 Task: Log work in the project AgileBridge for the issue 'Create a new online platform for online entrepreneurship courses with advanced business planning and financial modeling features' spent time as '5w 3d 23h 42m' and remaining time as '5w 5d 18h 5m' and add a flag. Now add the issue to the epic 'Data Analytics Process Improvement'. Log work in the project AgileBridge for the issue 'Implement a new cloud-based customer relationship management system for a company with advanced lead generation and sales tracking features' spent time as '1w 3d 17h 14m' and remaining time as '1w 4d 6h 56m' and clone the issue. Now add the issue to the epic 'Data Warehousing Process Improvement'
Action: Mouse moved to (922, 240)
Screenshot: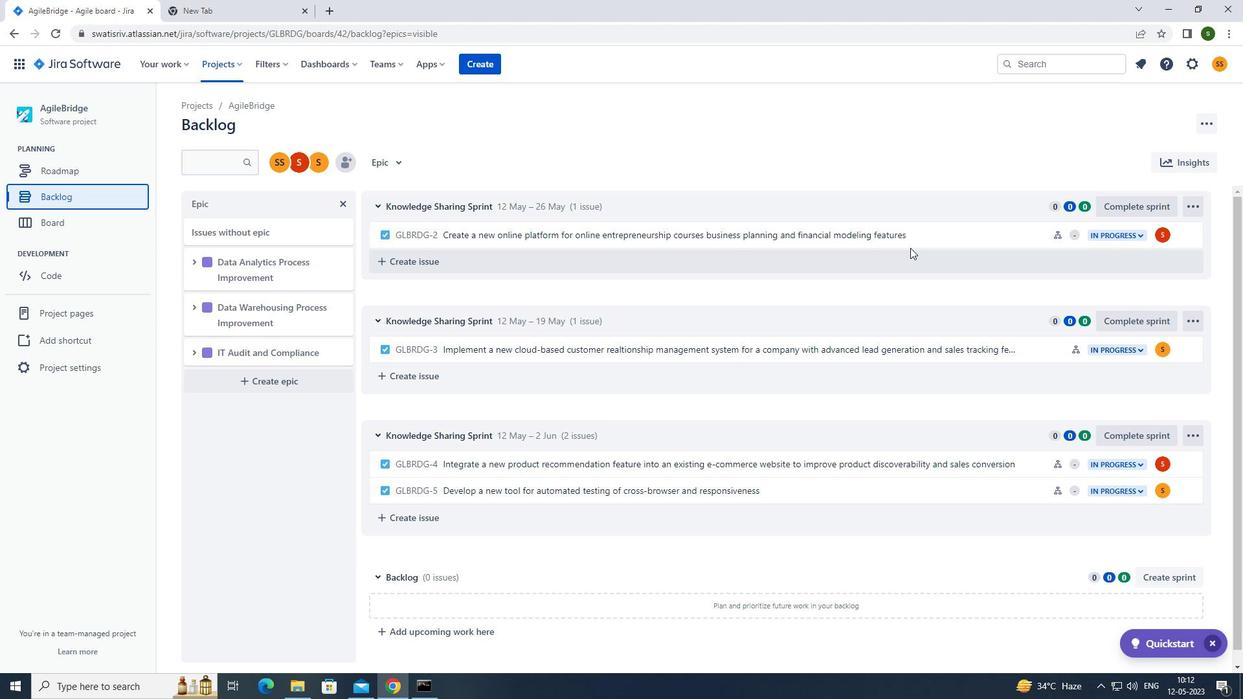 
Action: Mouse pressed left at (922, 240)
Screenshot: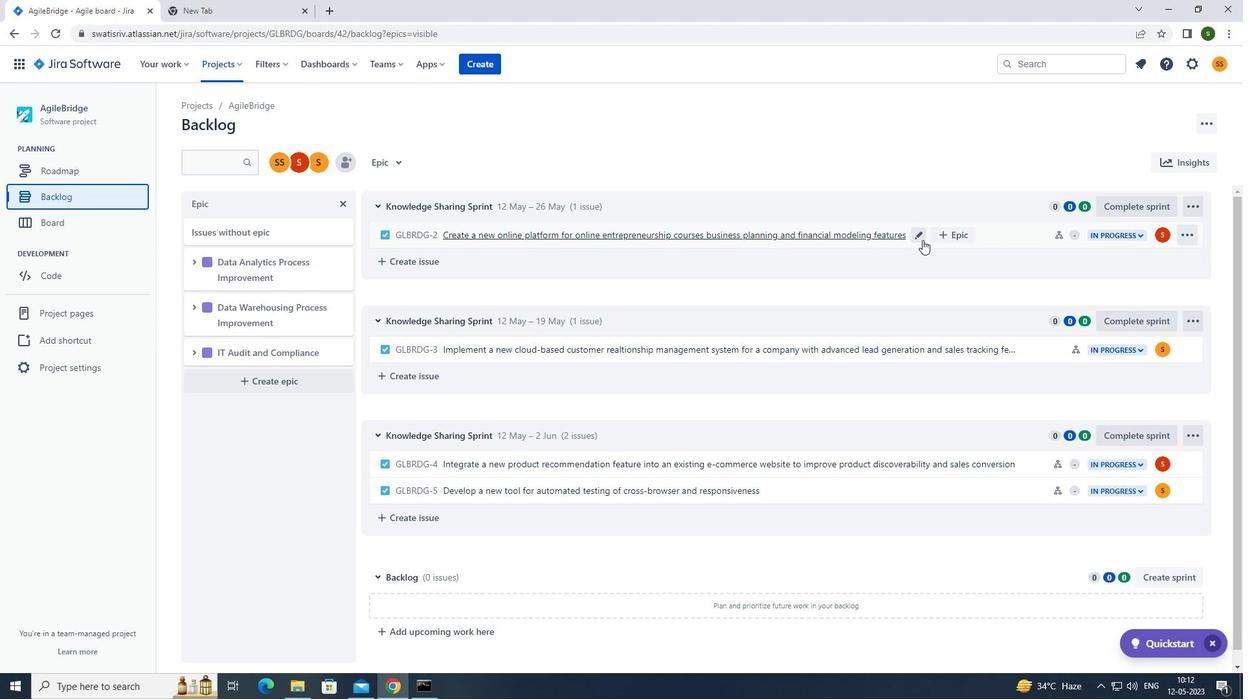 
Action: Mouse moved to (1029, 262)
Screenshot: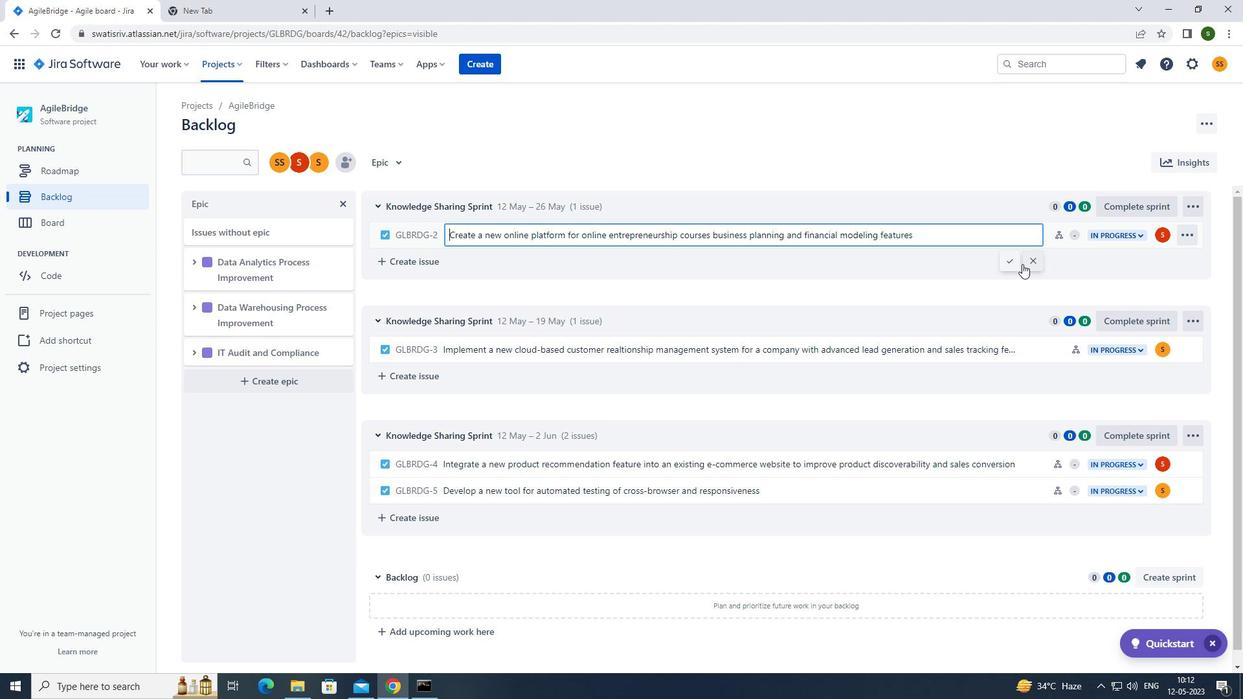 
Action: Mouse pressed left at (1029, 262)
Screenshot: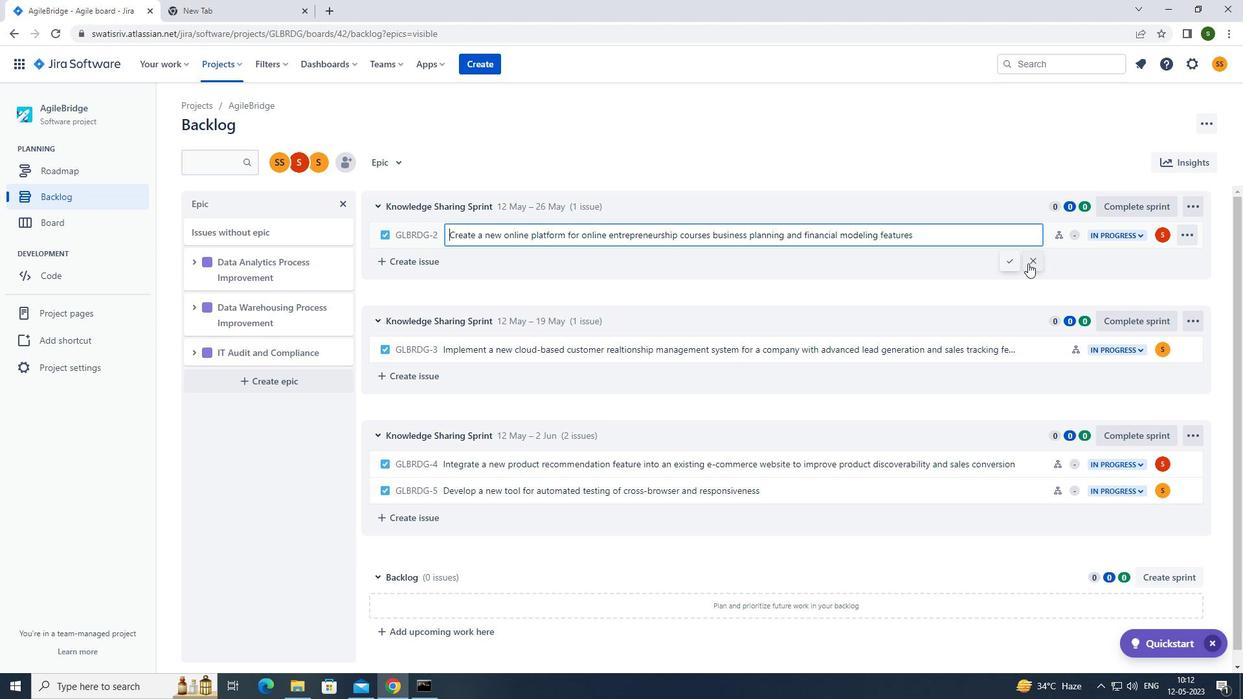 
Action: Mouse moved to (1018, 238)
Screenshot: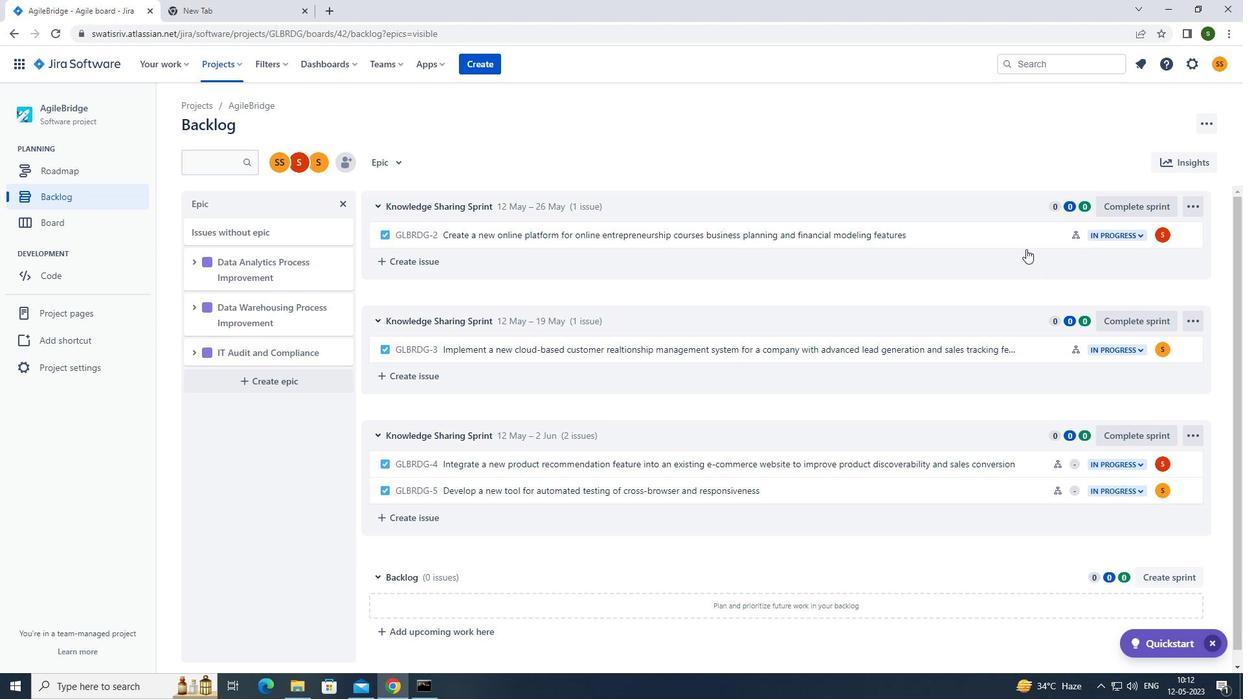
Action: Mouse pressed left at (1018, 238)
Screenshot: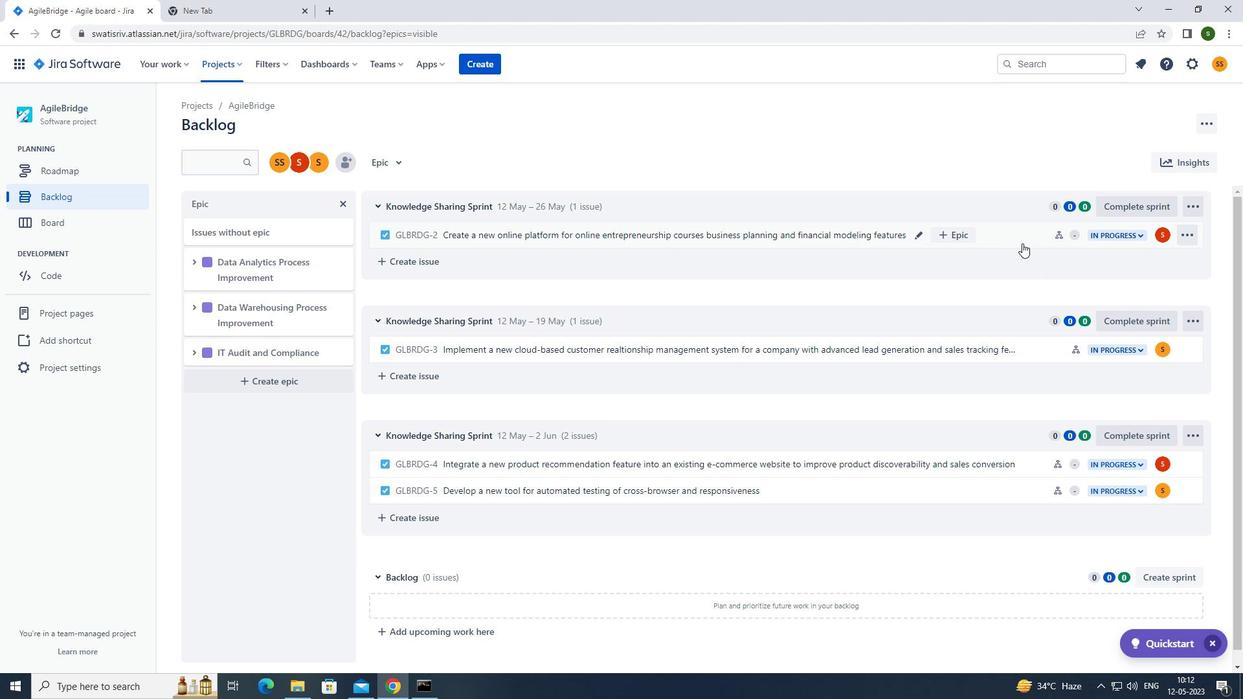 
Action: Mouse moved to (1182, 197)
Screenshot: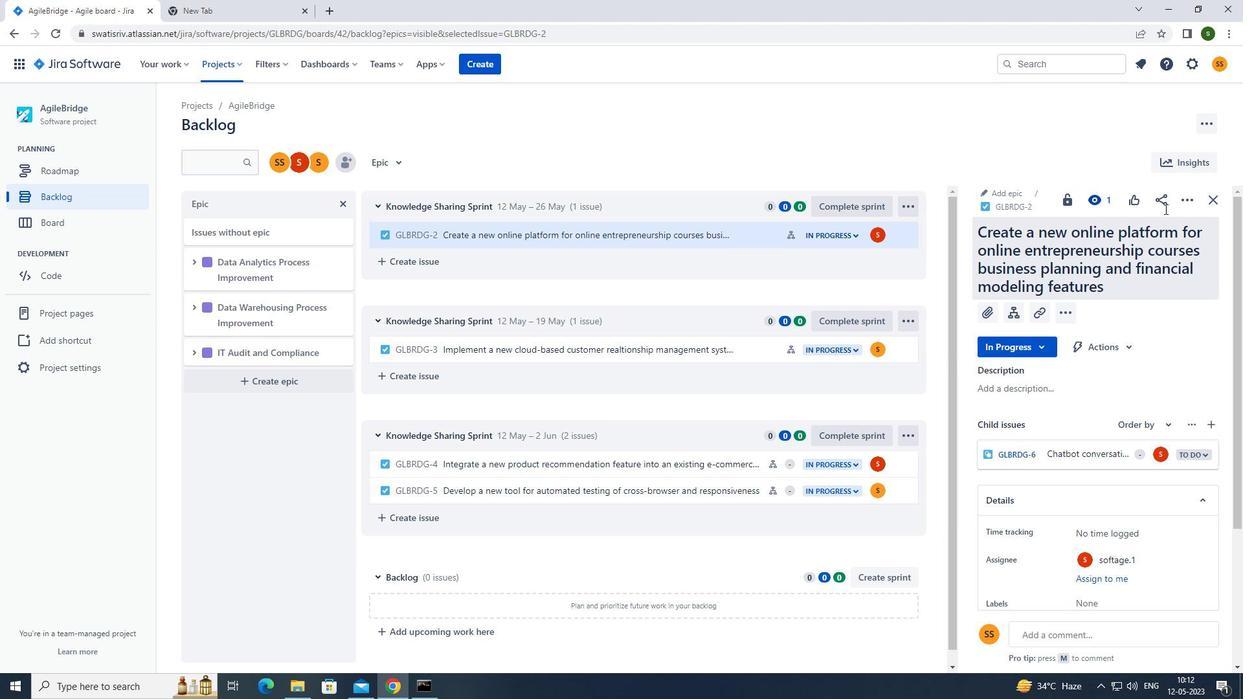 
Action: Mouse pressed left at (1182, 197)
Screenshot: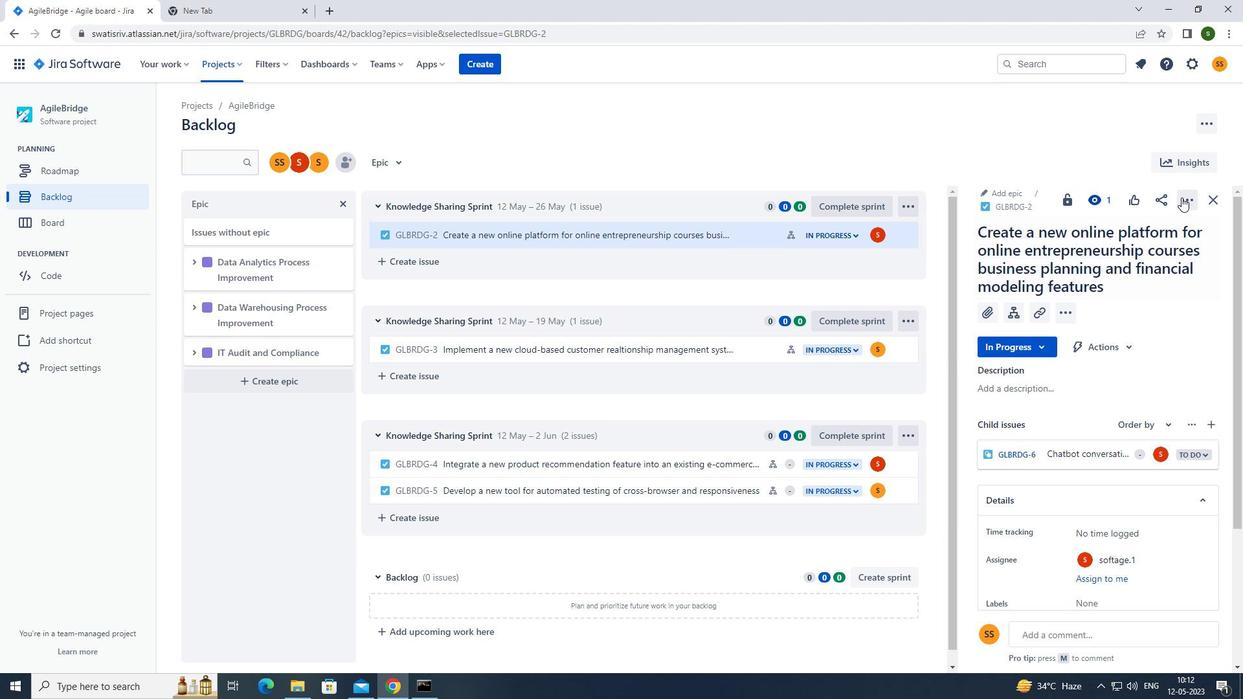 
Action: Mouse moved to (1128, 233)
Screenshot: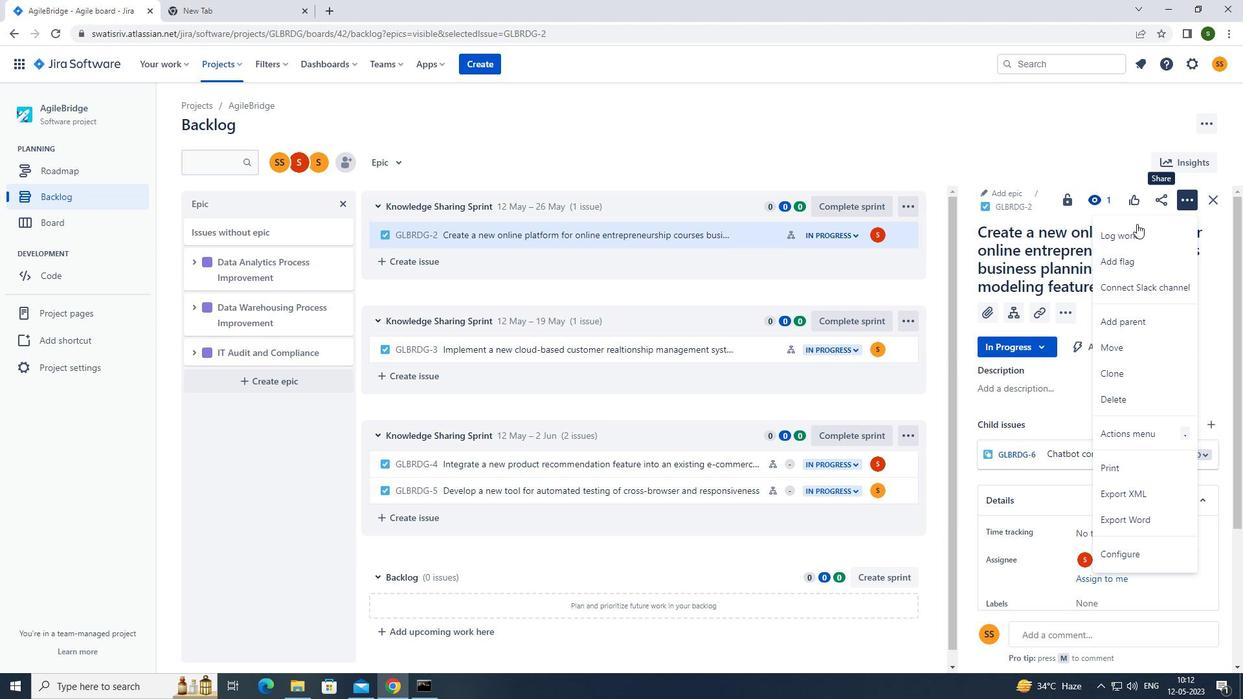 
Action: Mouse pressed left at (1128, 233)
Screenshot: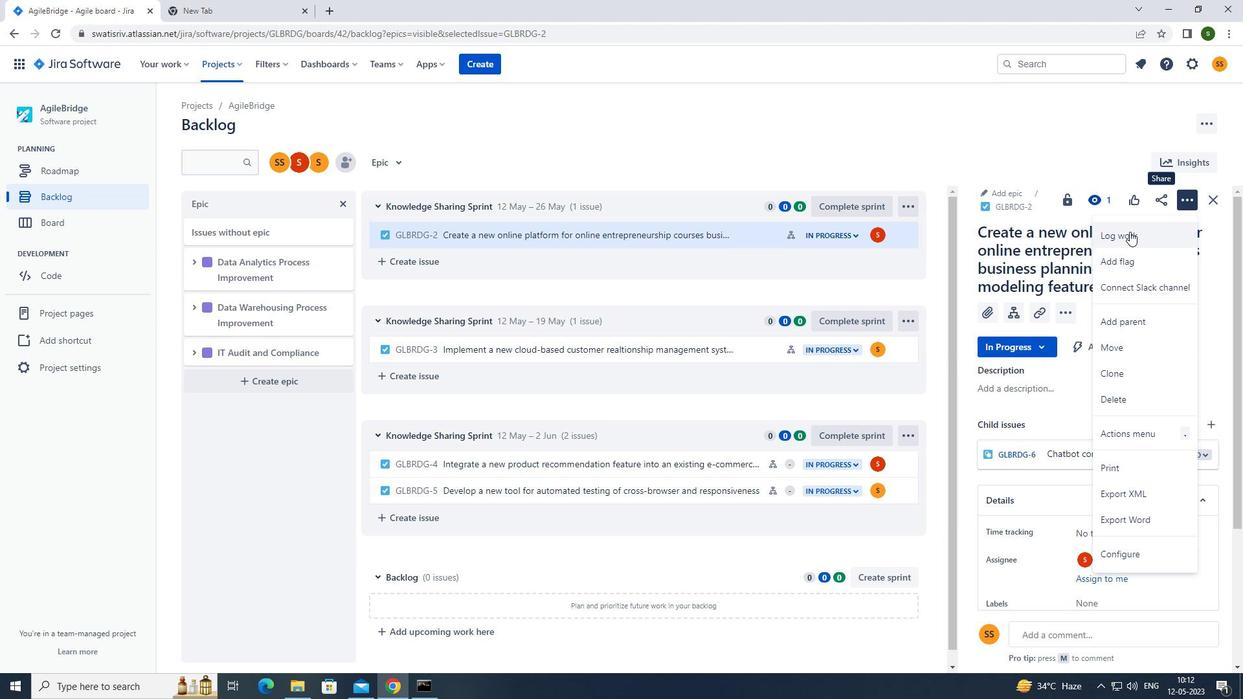 
Action: Mouse moved to (575, 161)
Screenshot: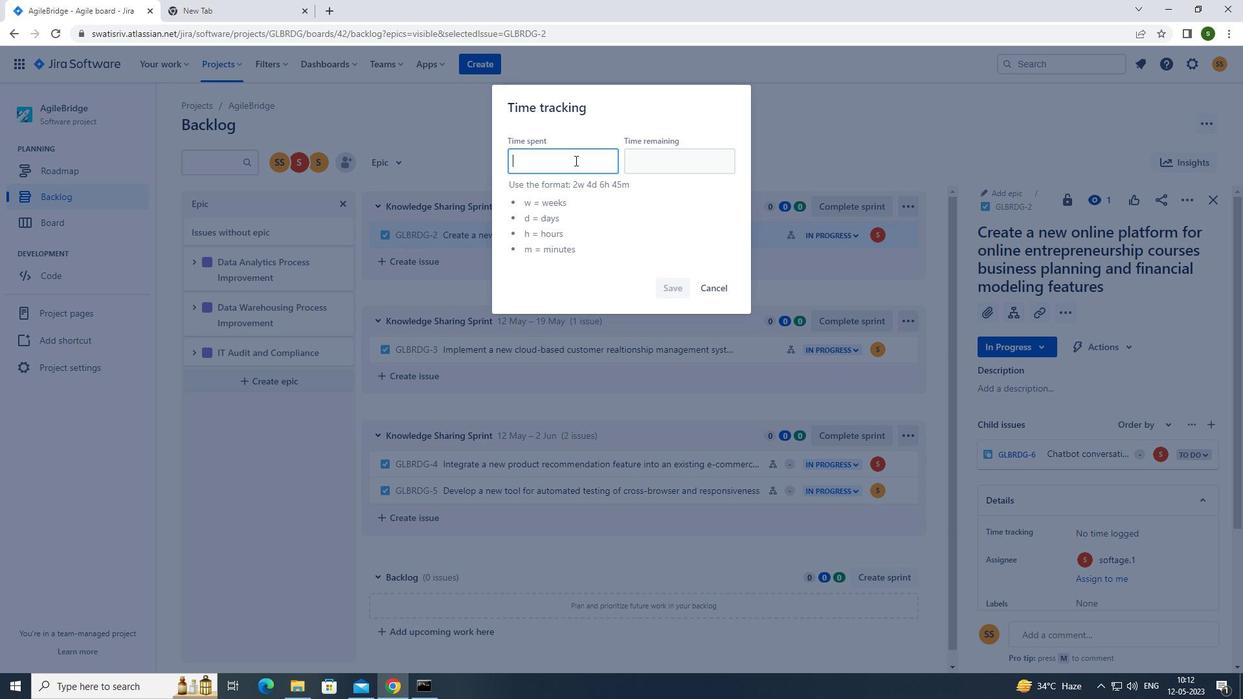 
Action: Key pressed 5w<Key.space>3d<Key.space>23h<Key.space>42m
Screenshot: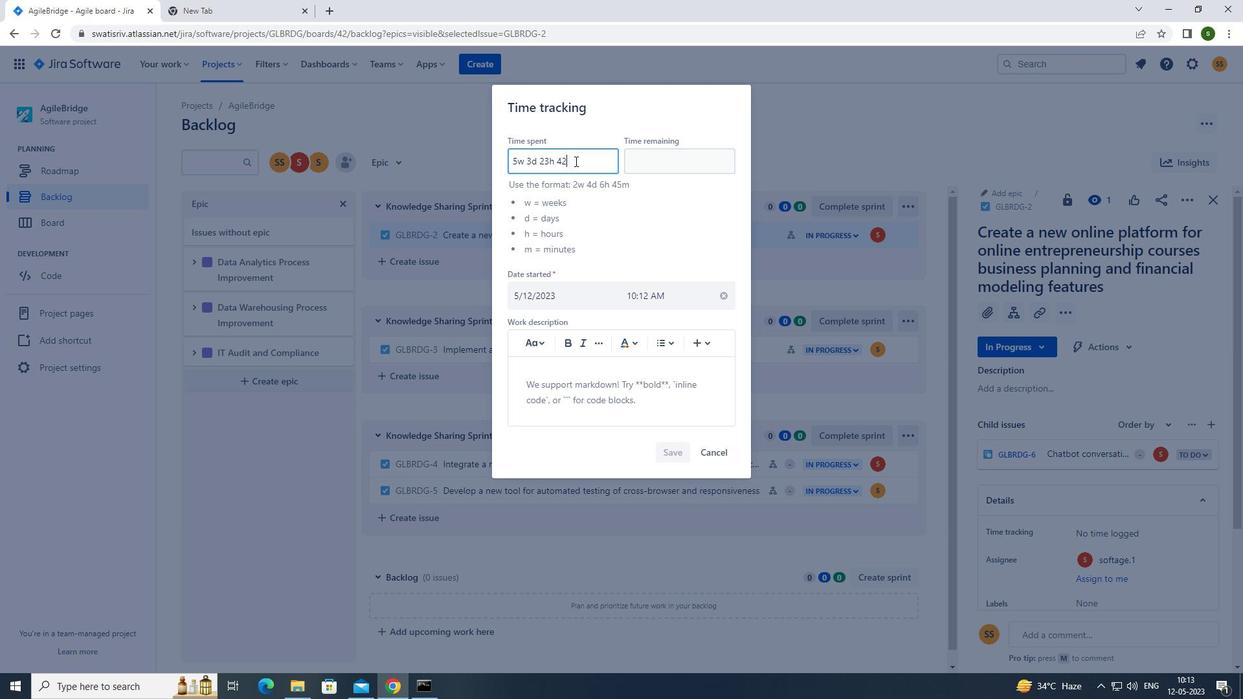 
Action: Mouse moved to (652, 172)
Screenshot: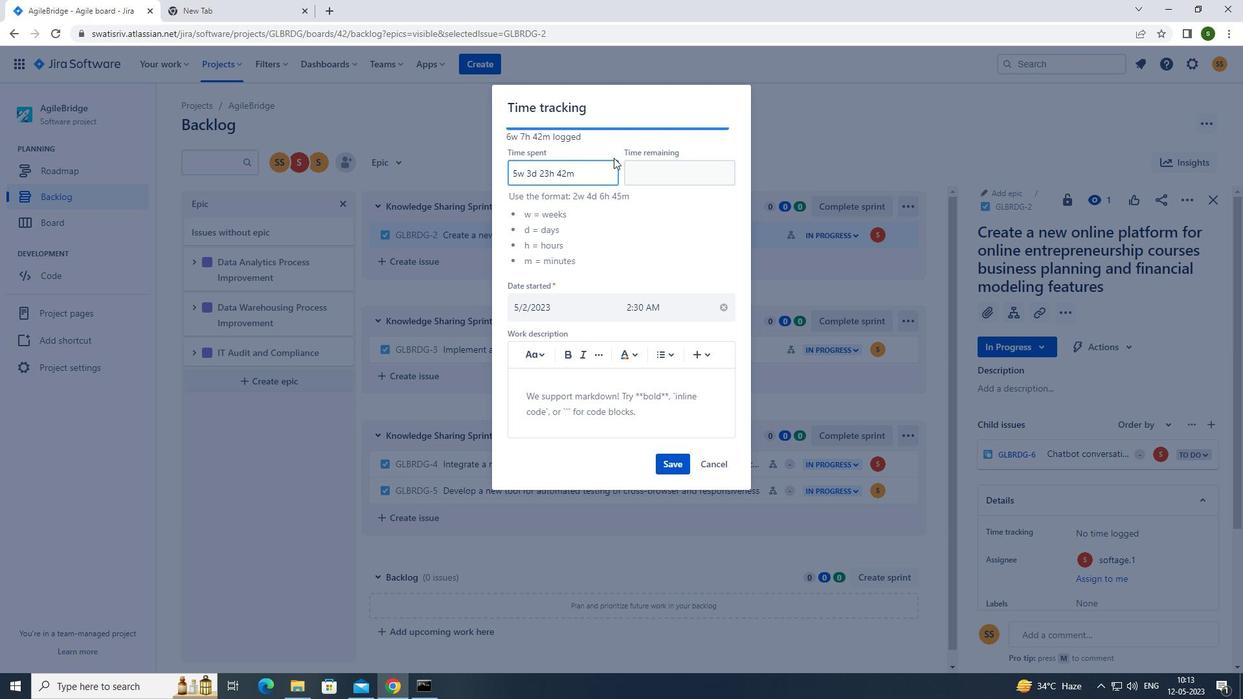 
Action: Mouse pressed left at (652, 172)
Screenshot: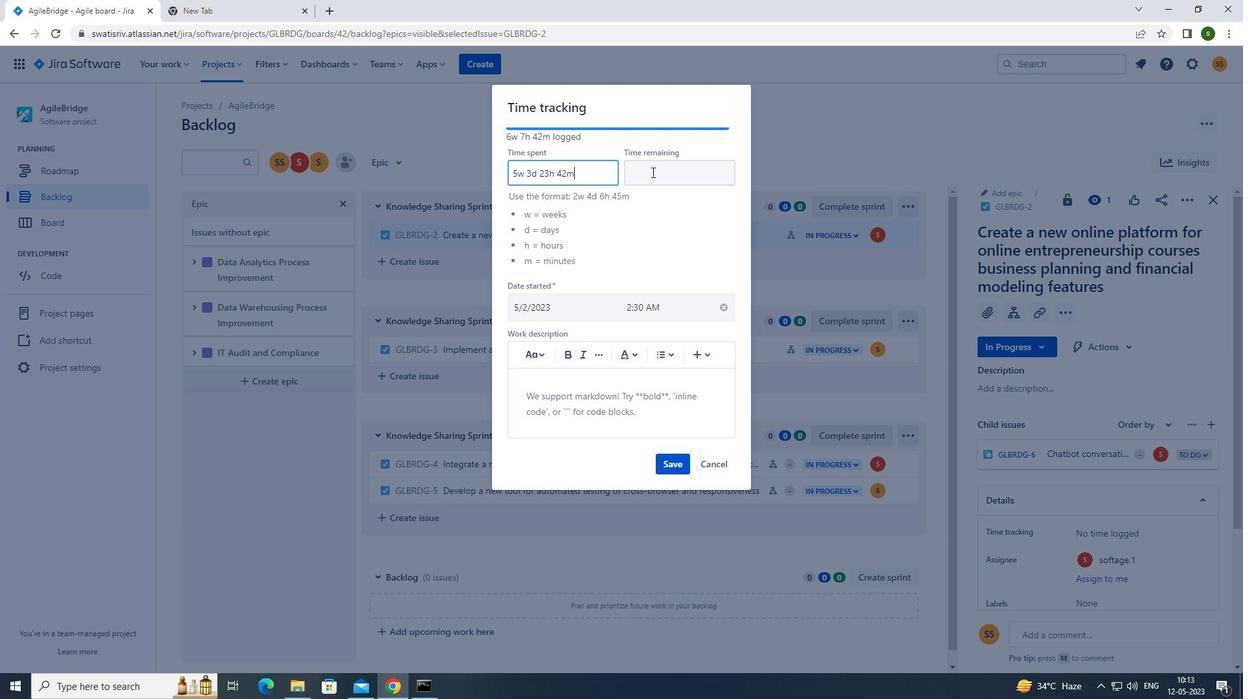 
Action: Key pressed 5w<Key.space>5d<Key.space>18h<Key.space>5m
Screenshot: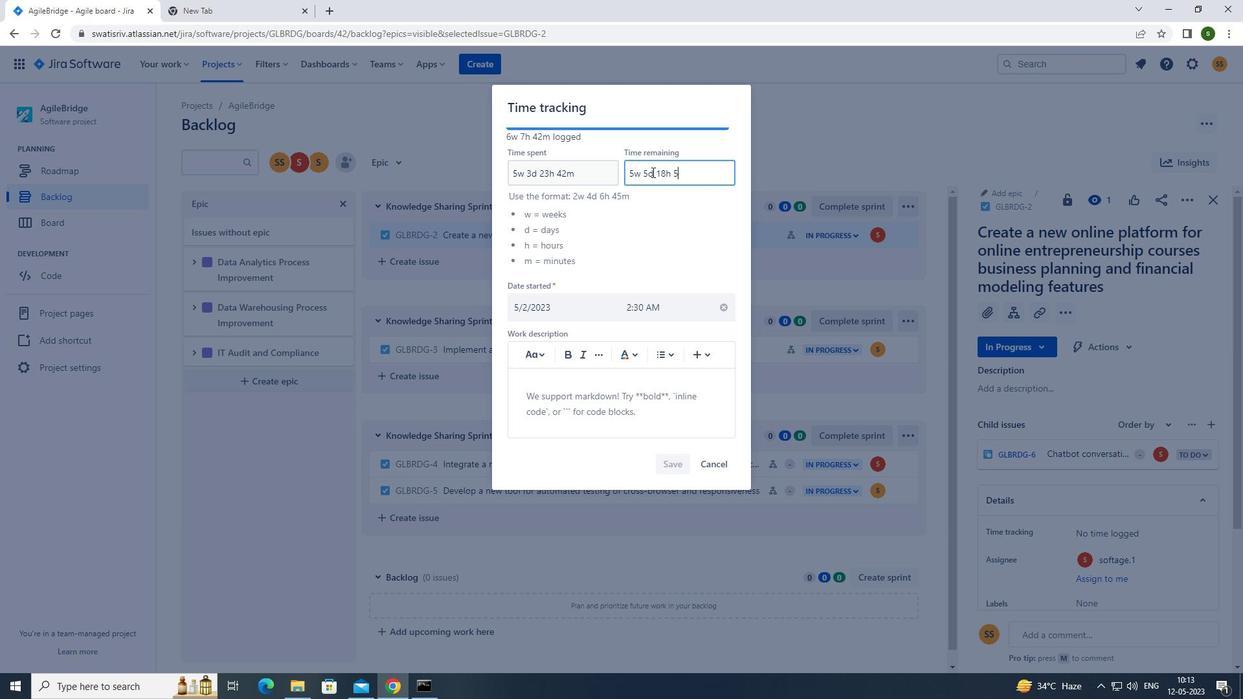 
Action: Mouse moved to (662, 457)
Screenshot: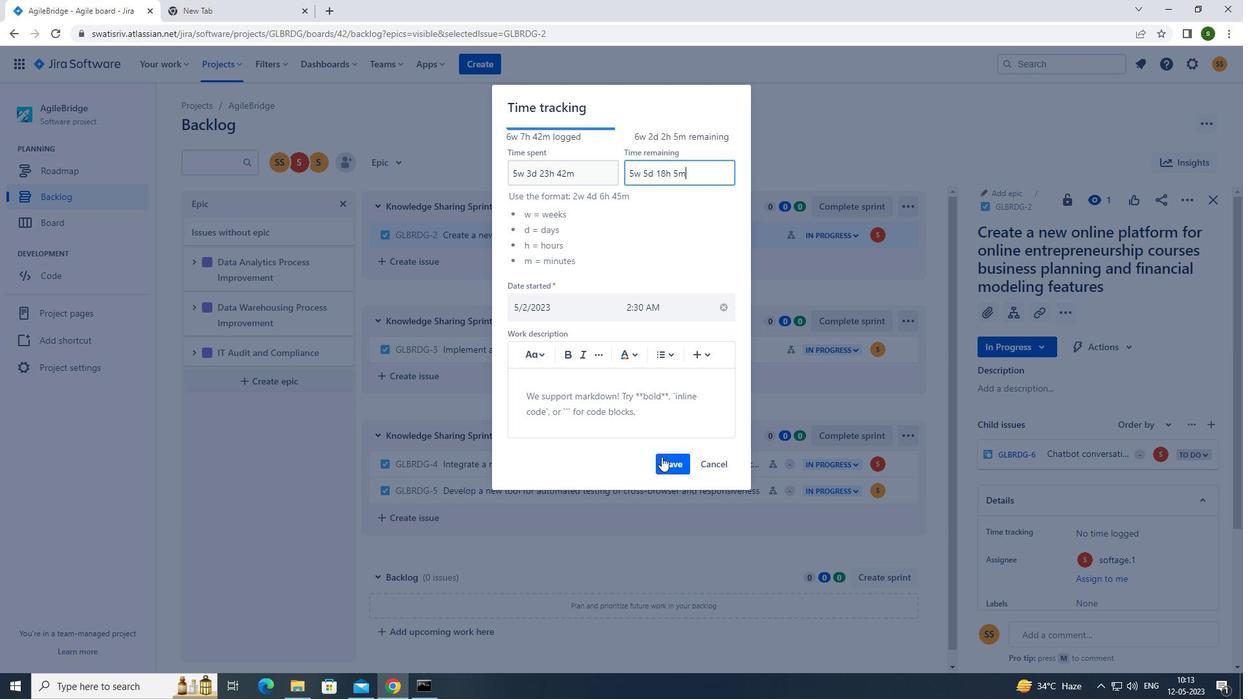 
Action: Mouse pressed left at (662, 457)
Screenshot: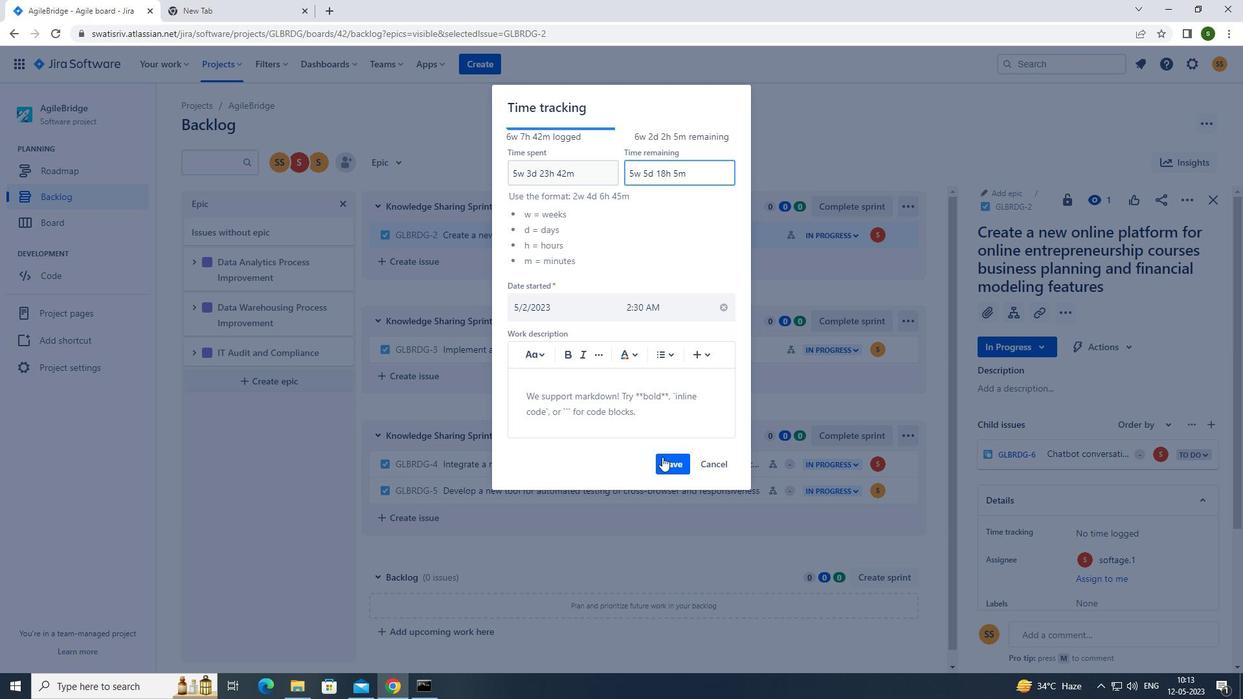 
Action: Mouse moved to (1187, 201)
Screenshot: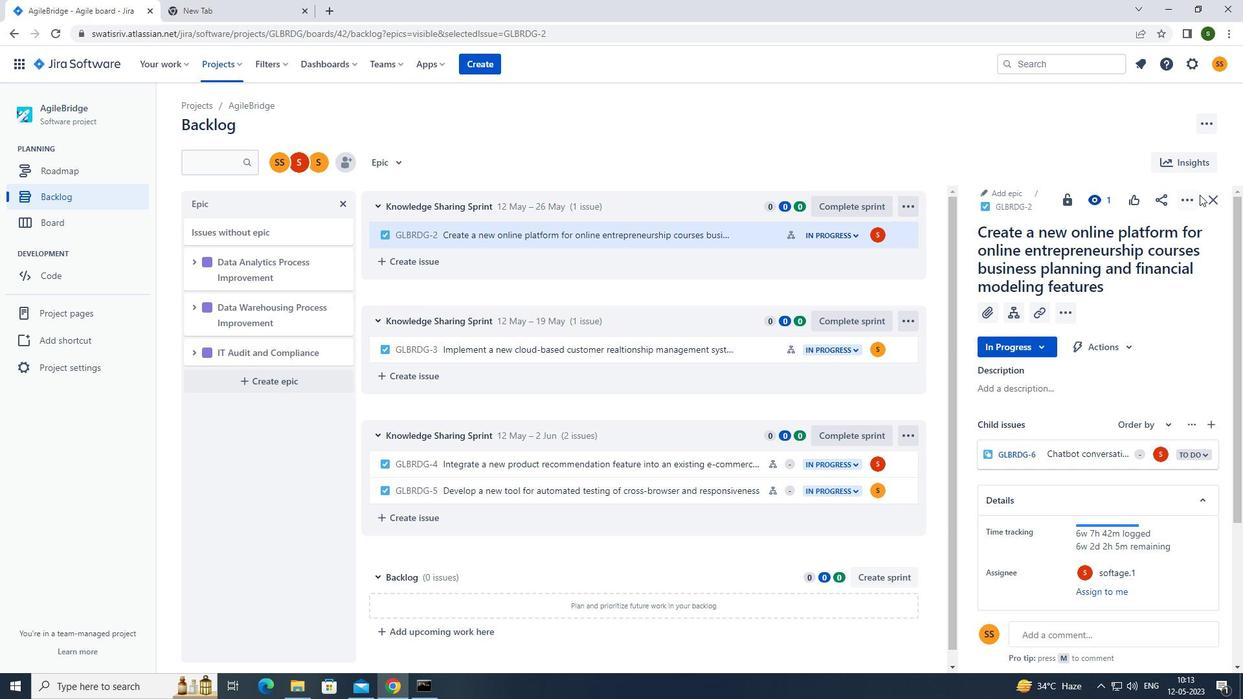 
Action: Mouse pressed left at (1187, 201)
Screenshot: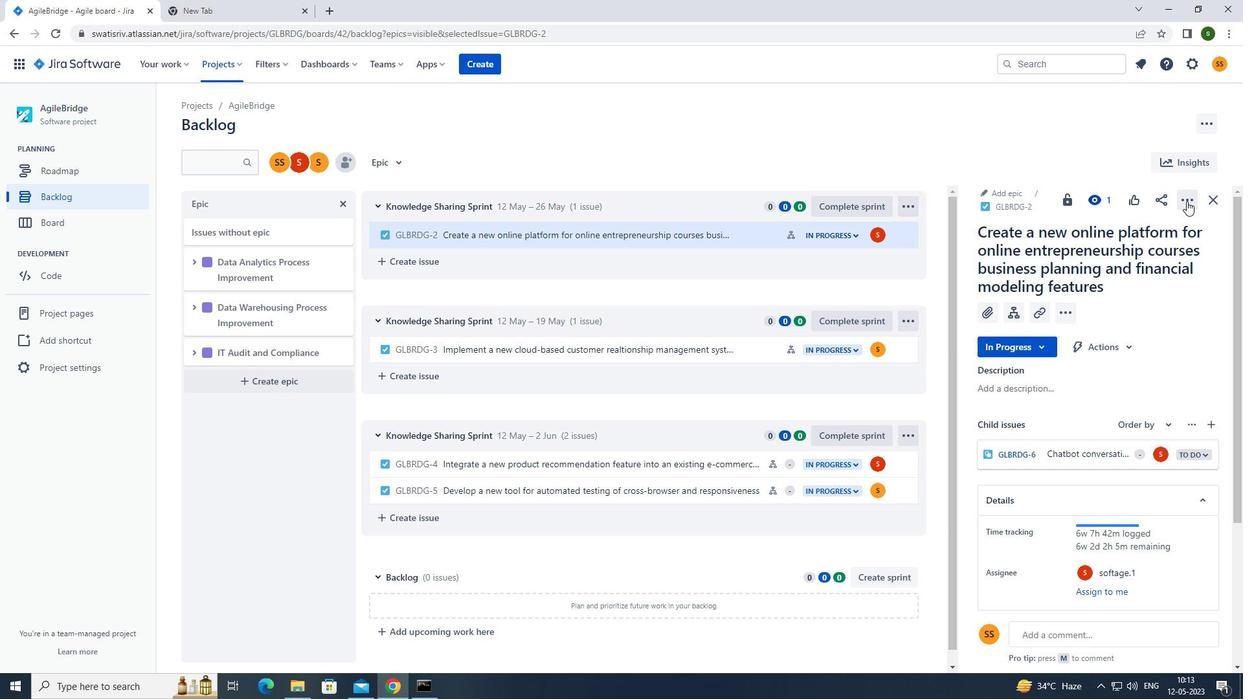 
Action: Mouse moved to (1121, 264)
Screenshot: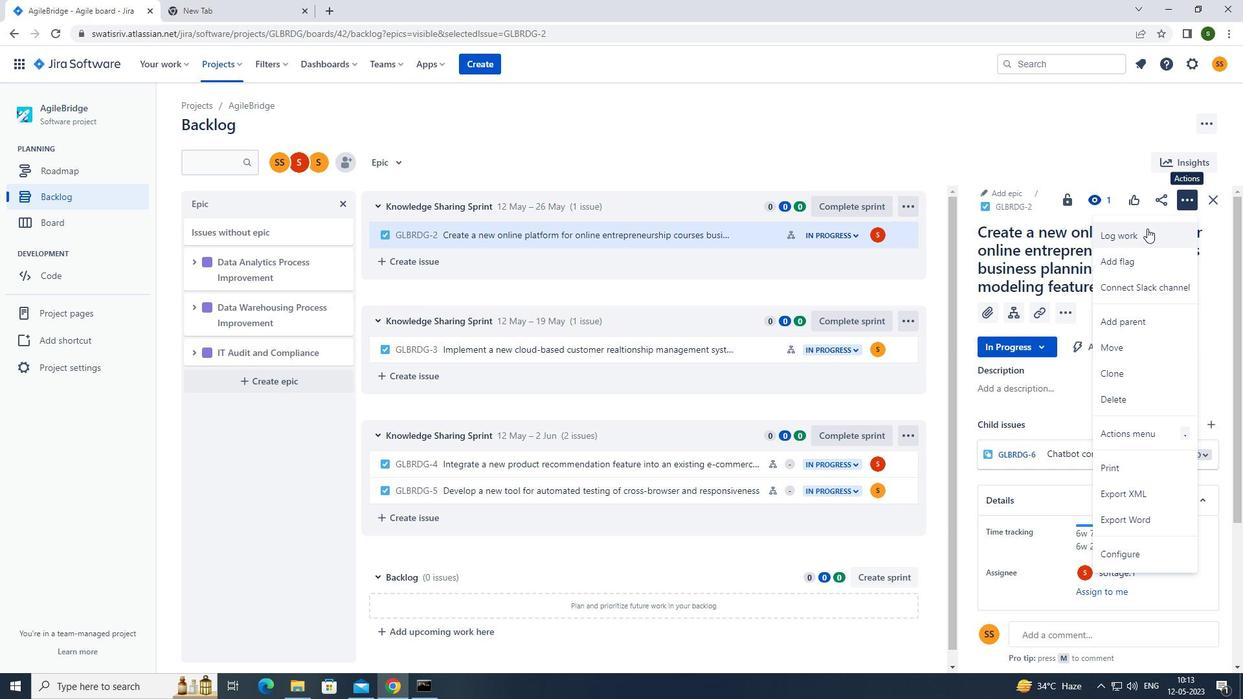 
Action: Mouse pressed left at (1121, 264)
Screenshot: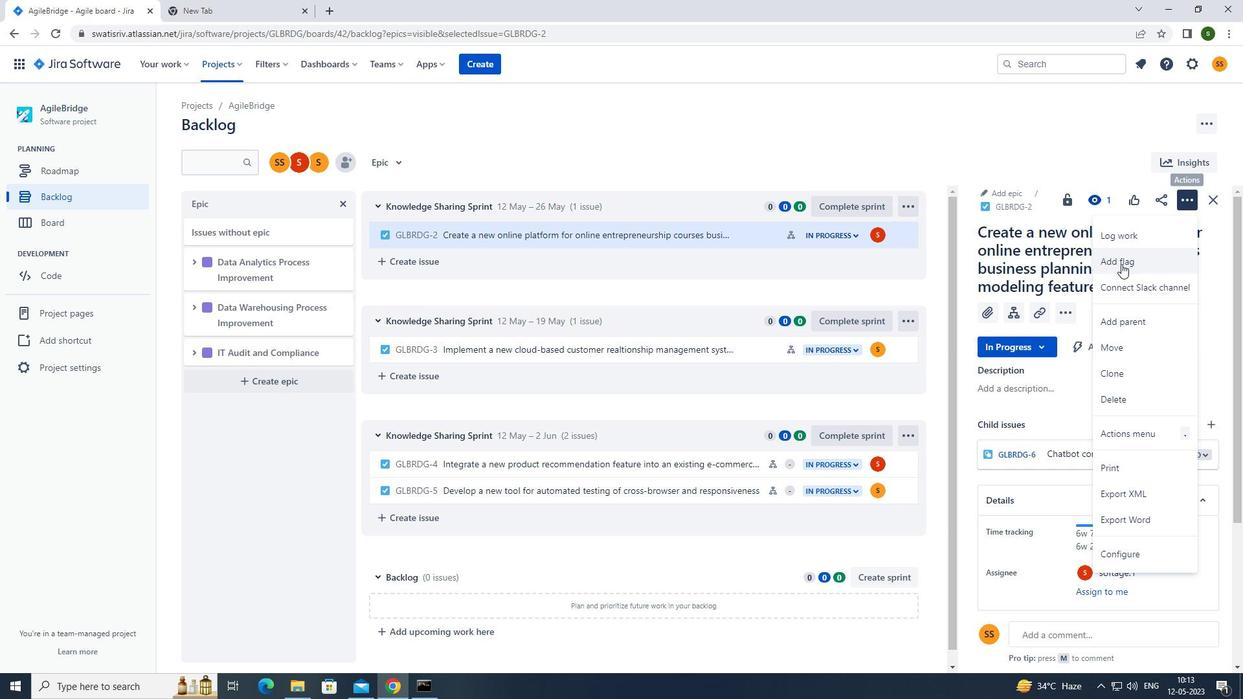 
Action: Mouse moved to (392, 161)
Screenshot: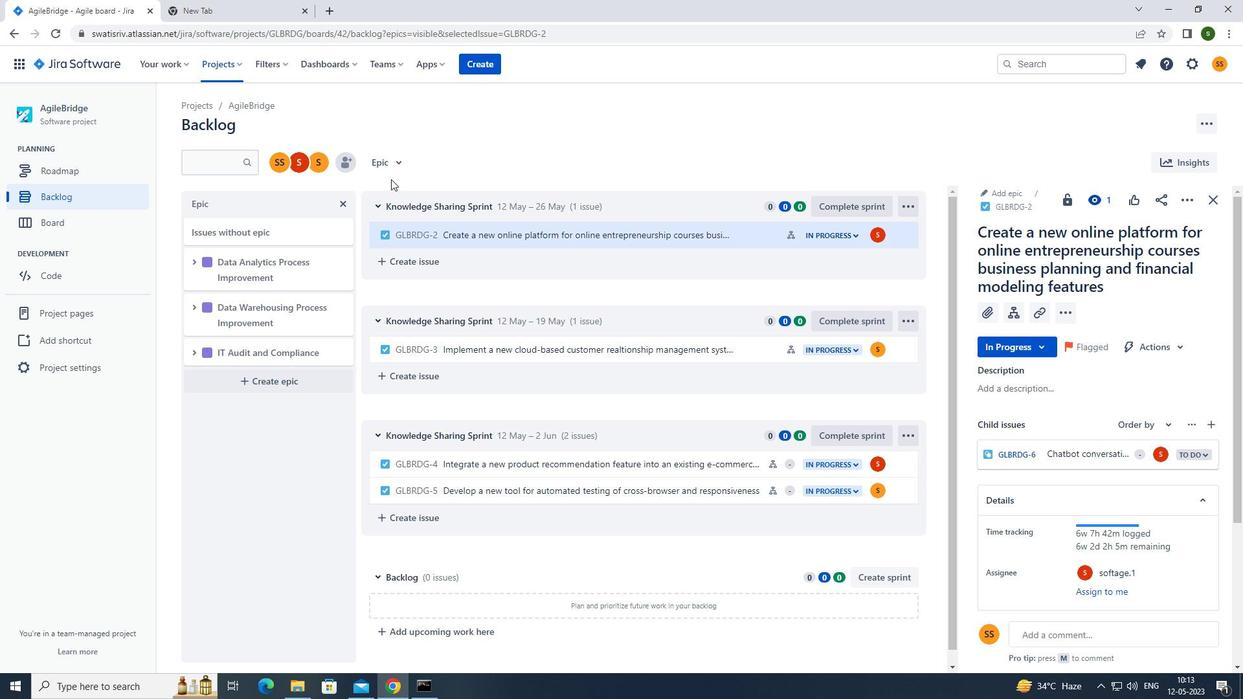 
Action: Mouse pressed left at (392, 161)
Screenshot: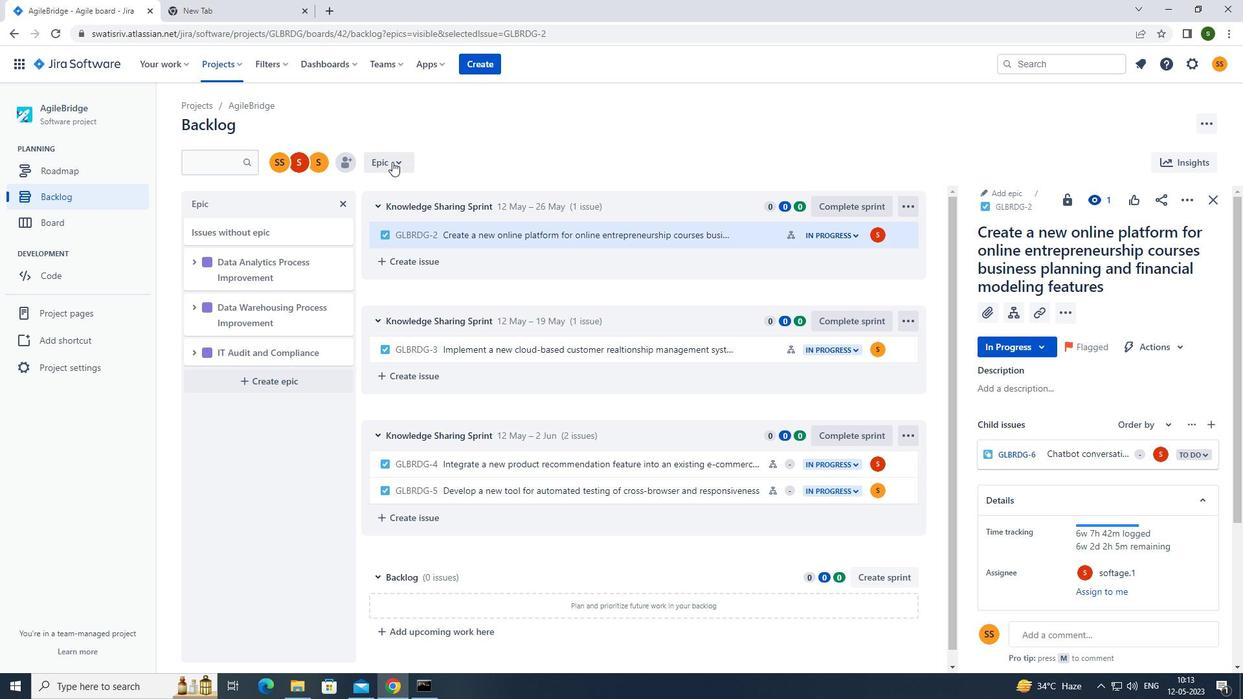 
Action: Mouse moved to (446, 220)
Screenshot: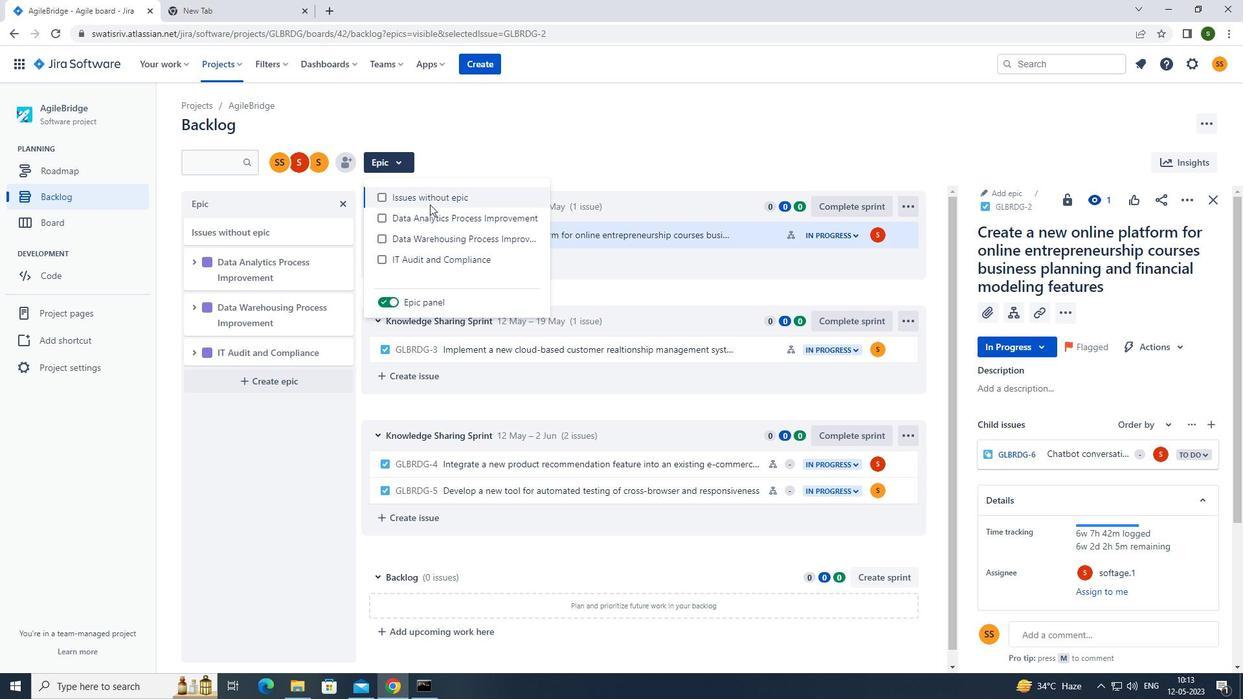 
Action: Mouse pressed left at (446, 220)
Screenshot: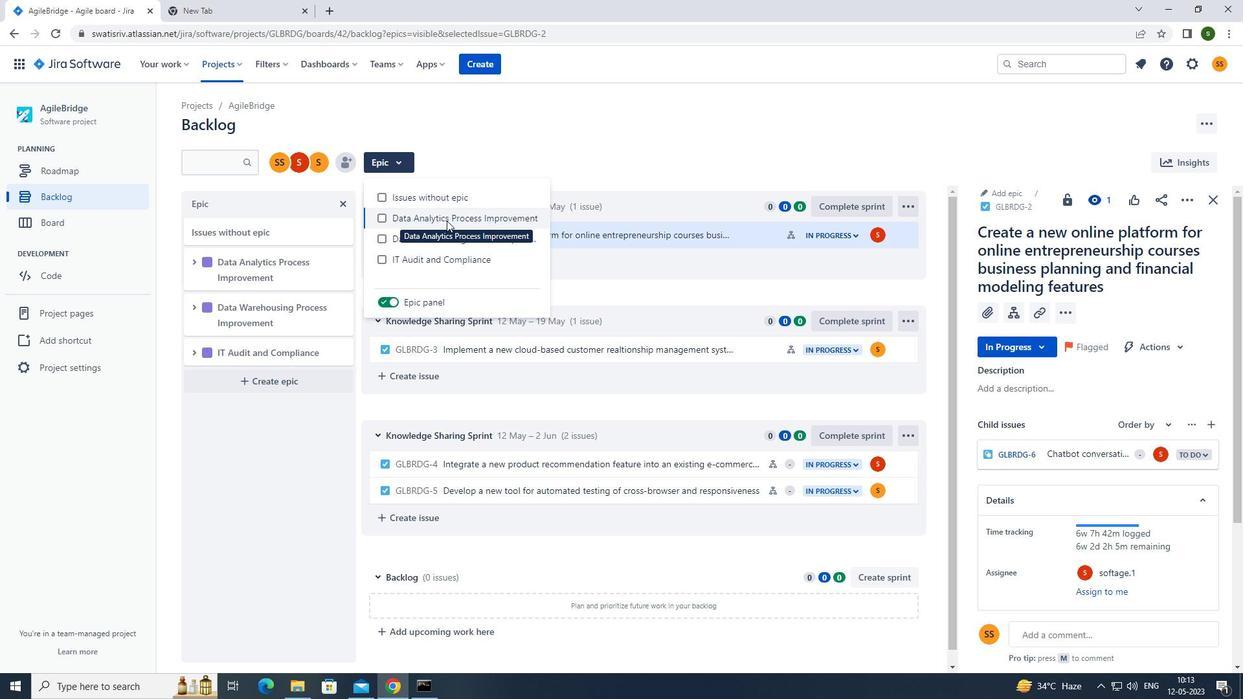 
Action: Mouse moved to (675, 296)
Screenshot: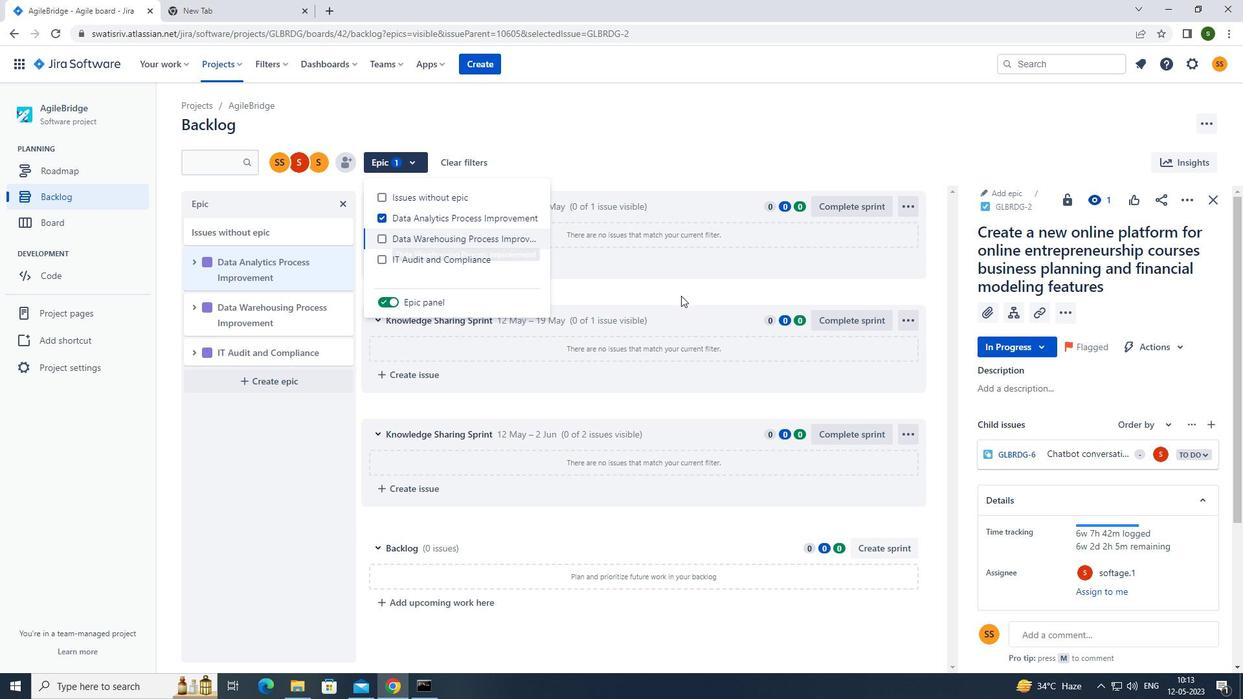 
Action: Mouse pressed left at (675, 296)
Screenshot: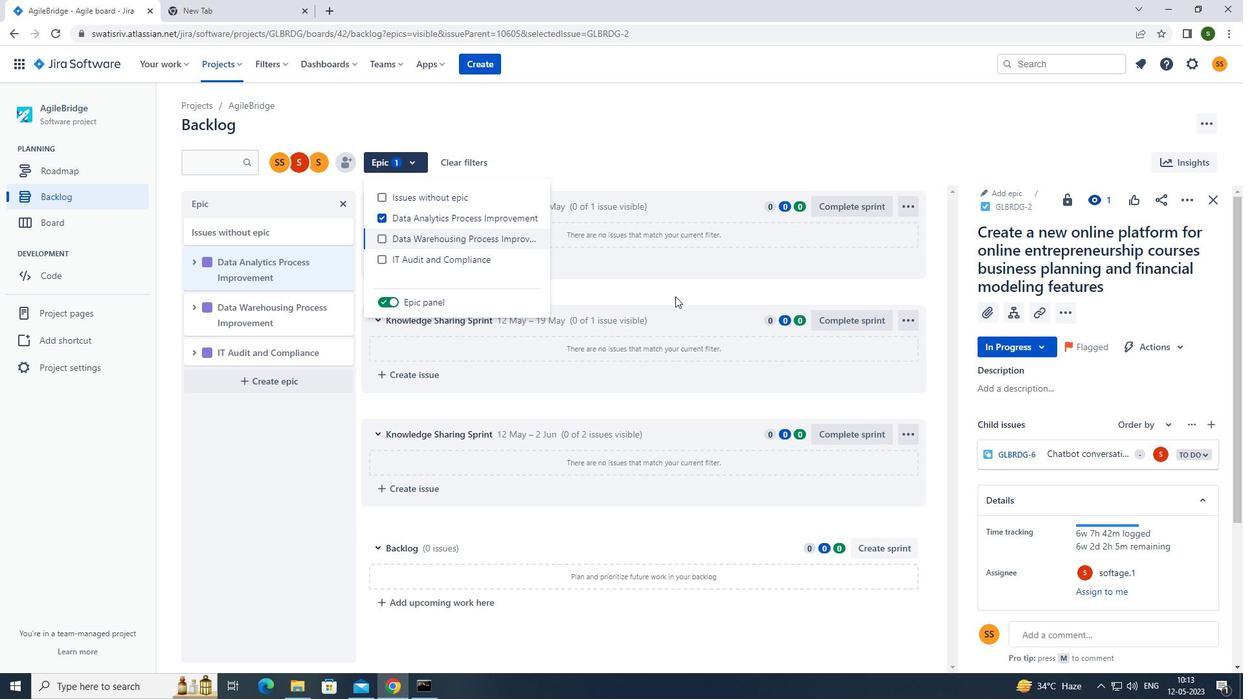 
Action: Mouse moved to (597, 318)
Screenshot: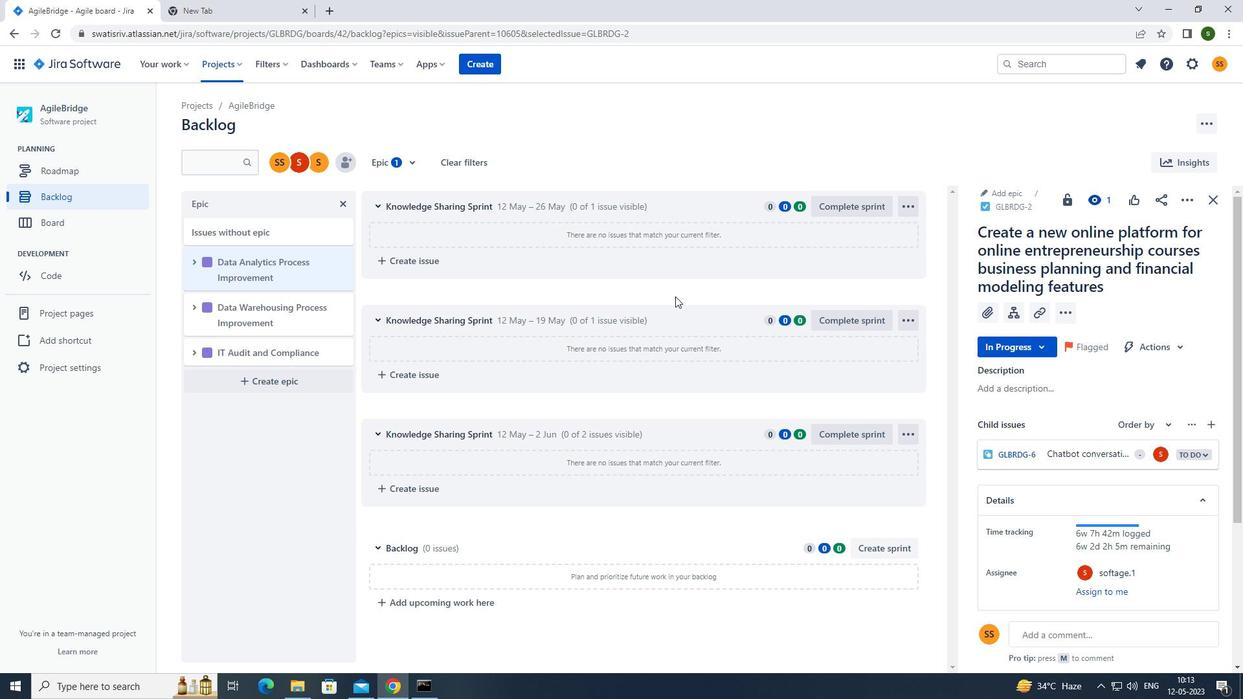 
Action: Mouse scrolled (597, 317) with delta (0, 0)
Screenshot: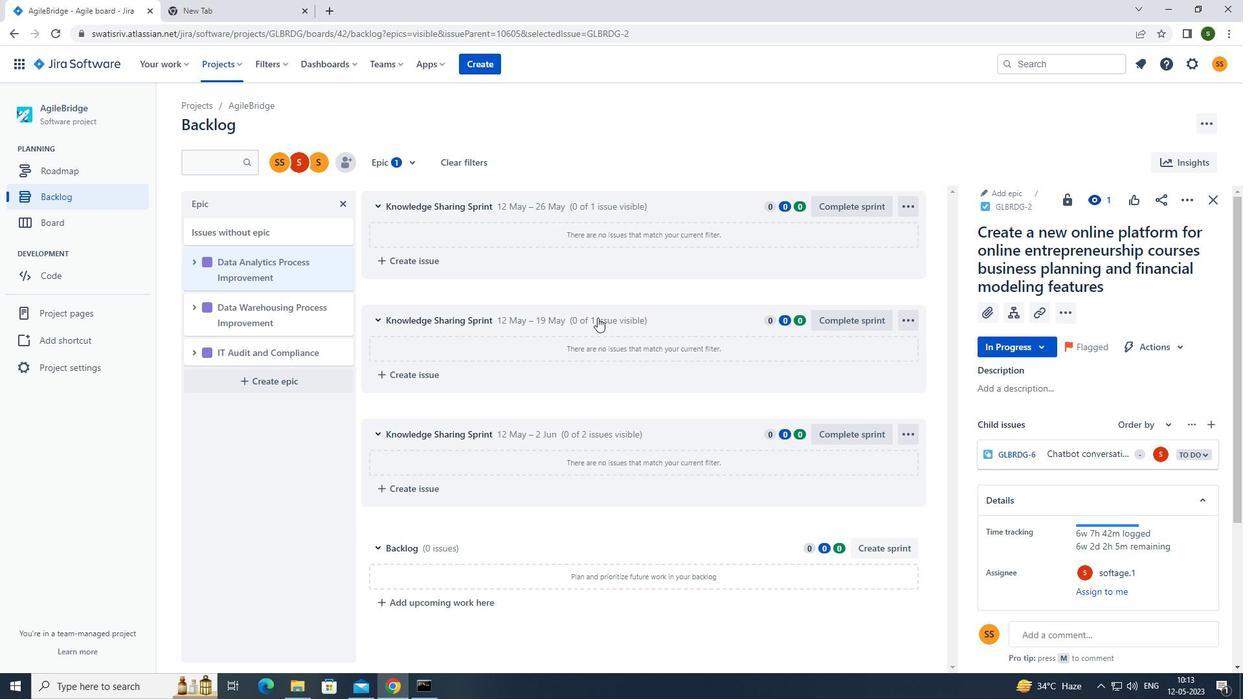 
Action: Mouse scrolled (597, 317) with delta (0, 0)
Screenshot: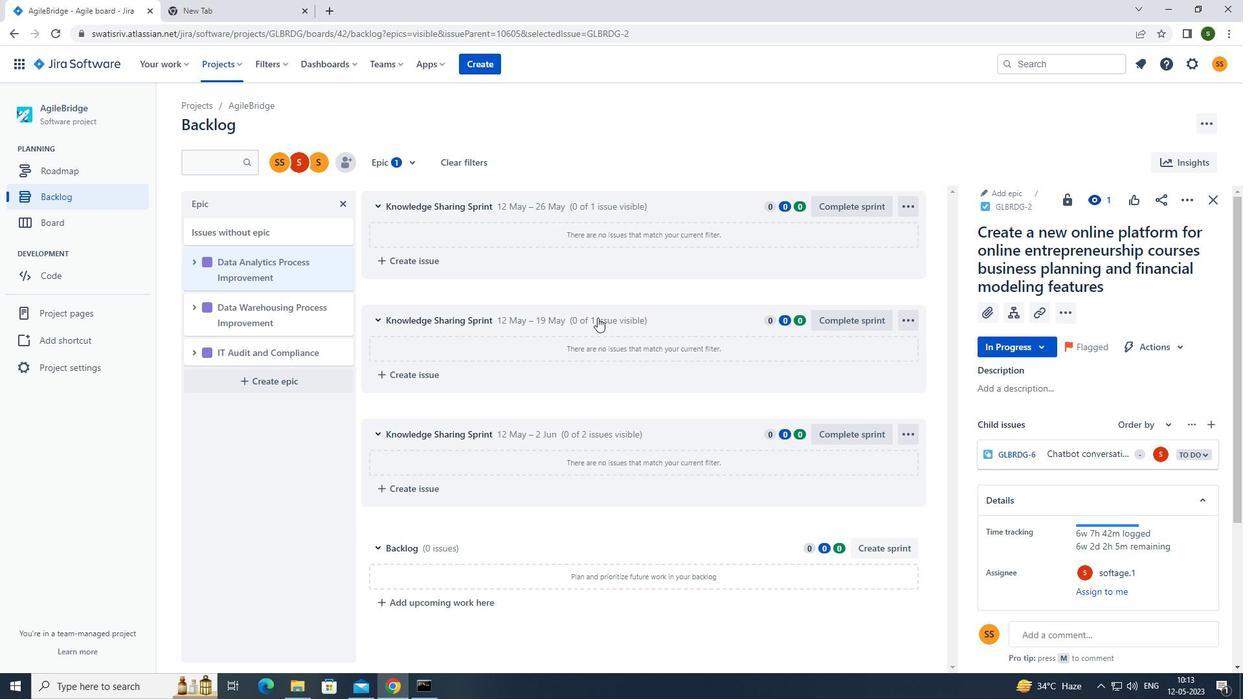 
Action: Mouse moved to (95, 197)
Screenshot: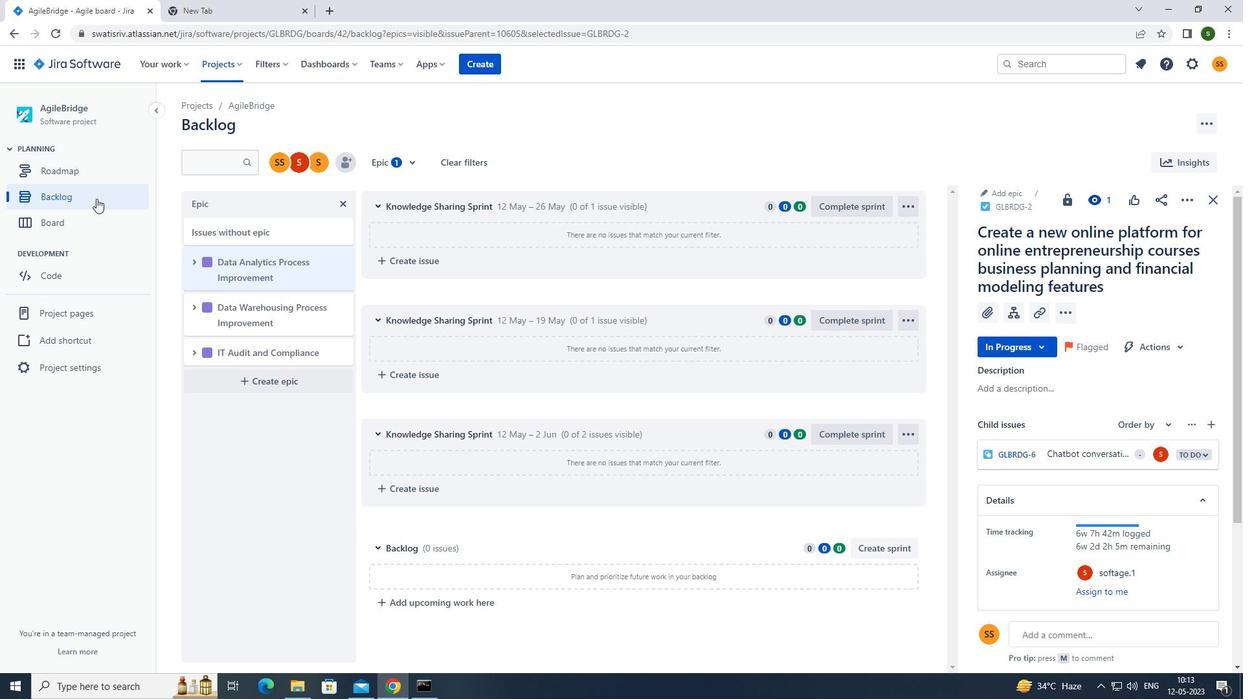 
Action: Mouse pressed left at (95, 197)
Screenshot: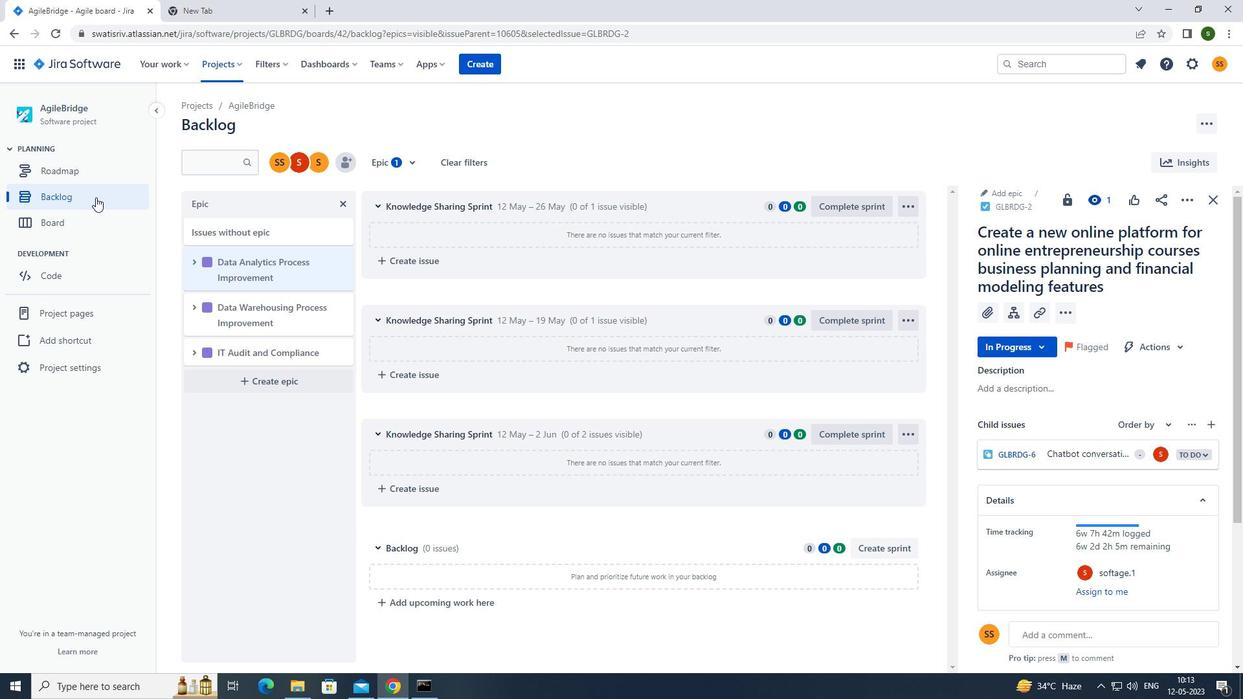 
Action: Mouse moved to (792, 356)
Screenshot: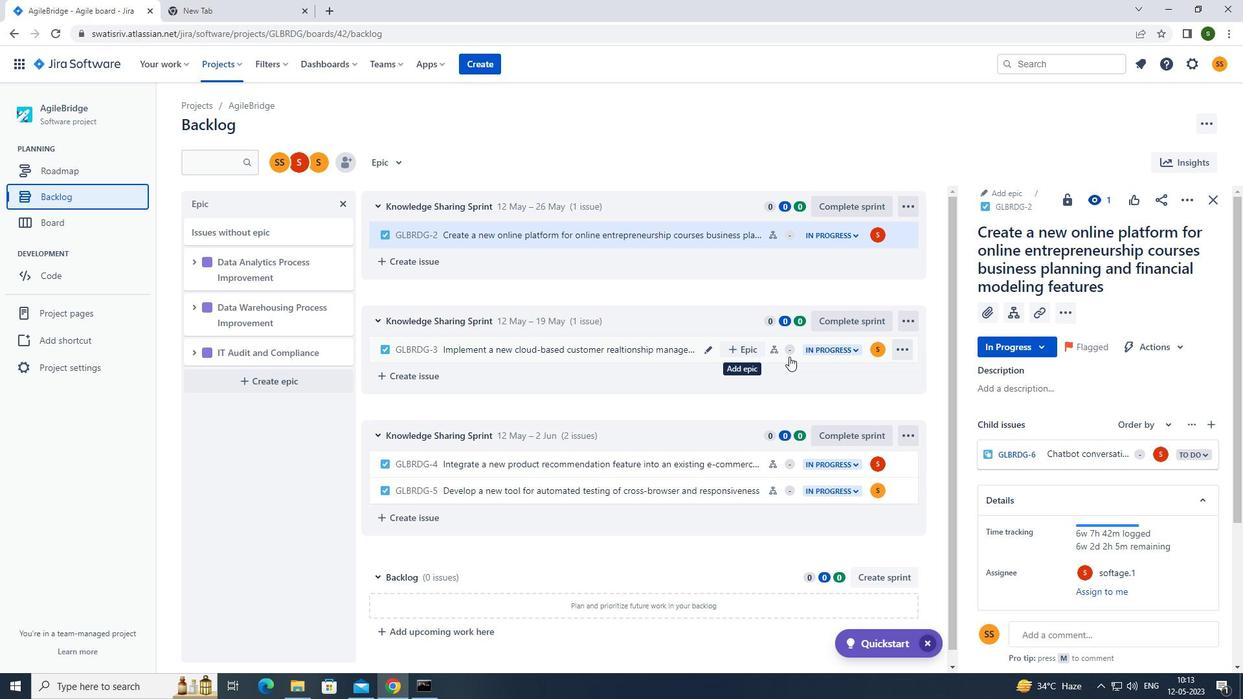 
Action: Mouse pressed left at (792, 356)
Screenshot: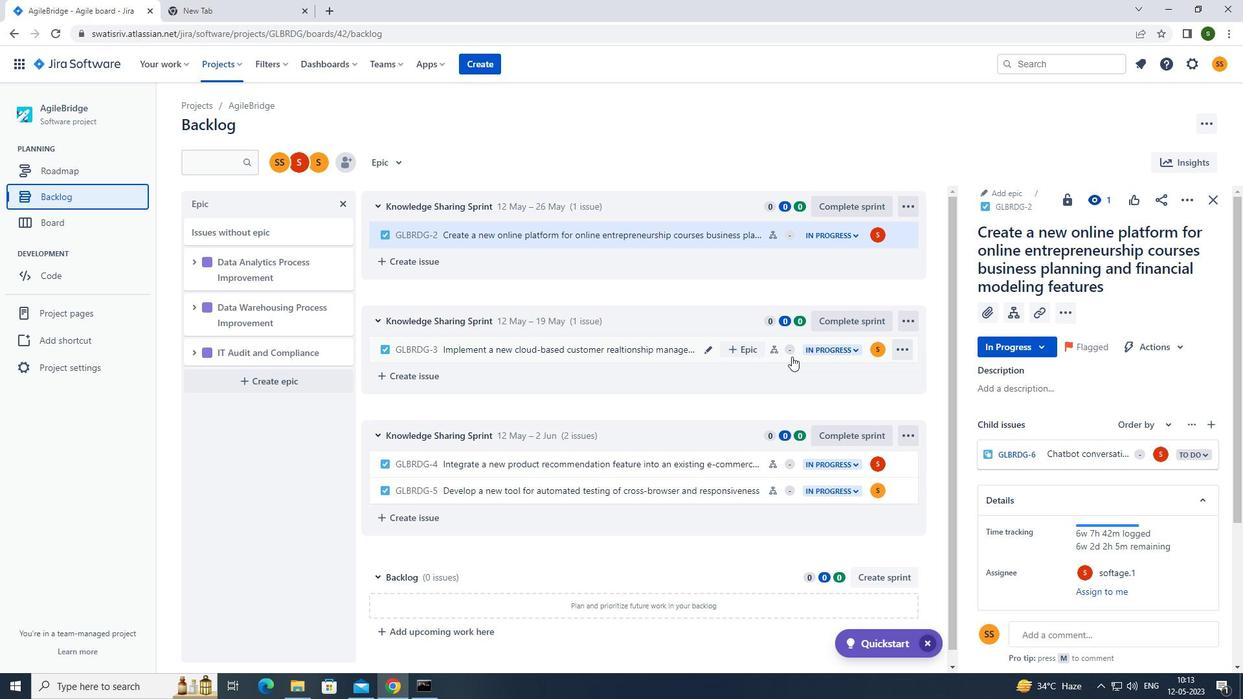 
Action: Mouse moved to (1180, 198)
Screenshot: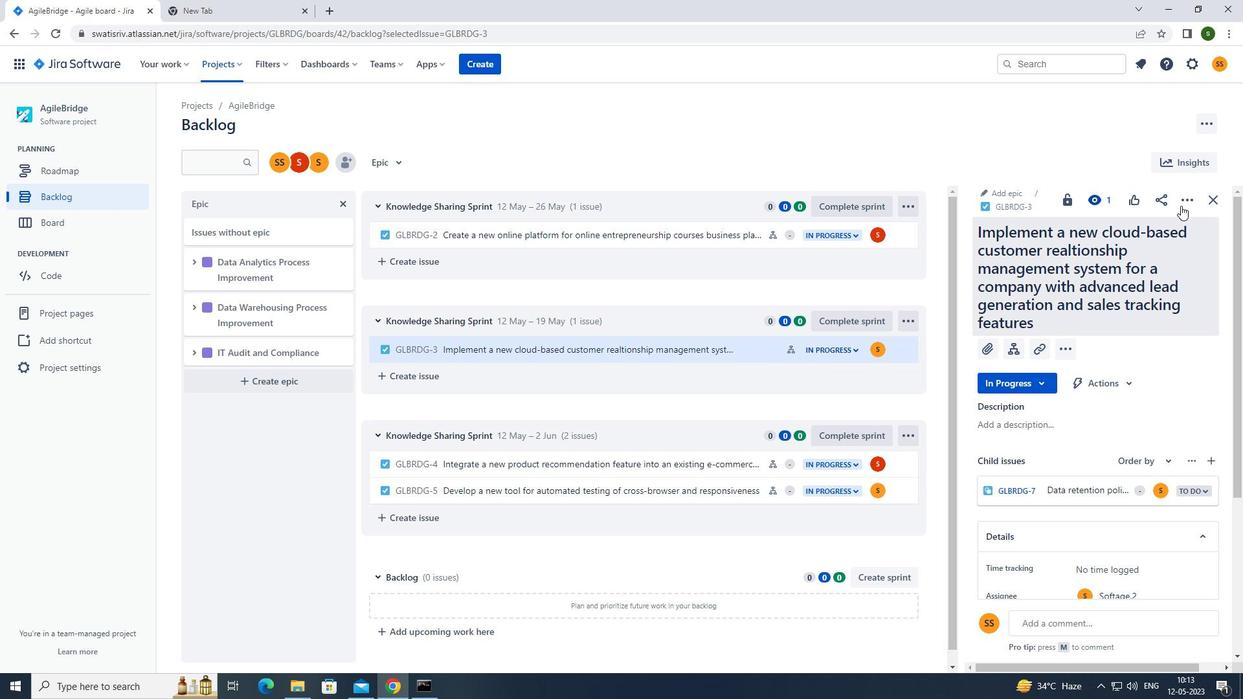 
Action: Mouse pressed left at (1180, 198)
Screenshot: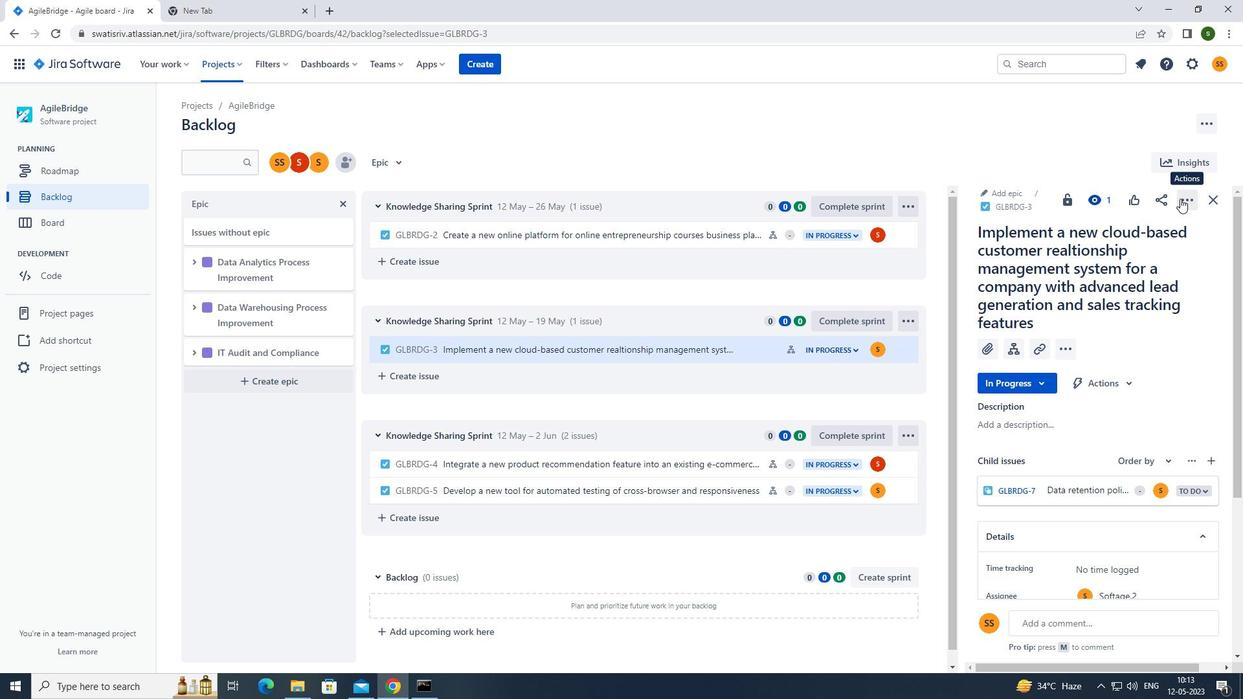 
Action: Mouse moved to (1137, 234)
Screenshot: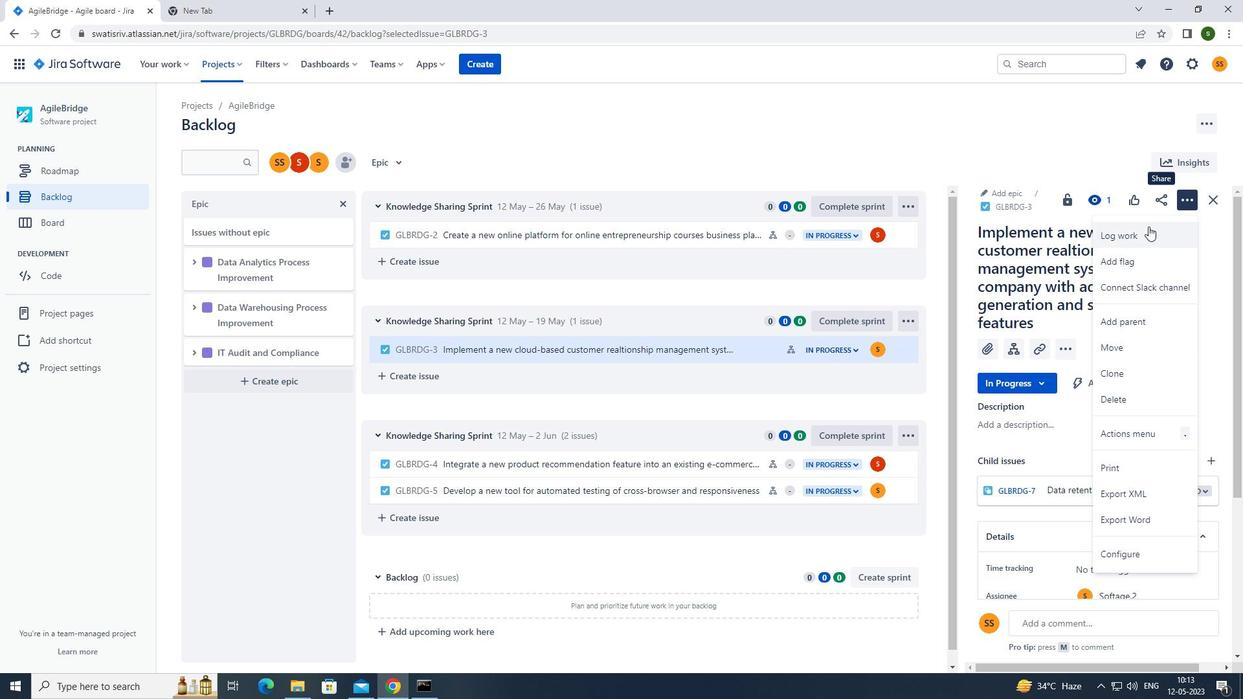 
Action: Mouse pressed left at (1137, 234)
Screenshot: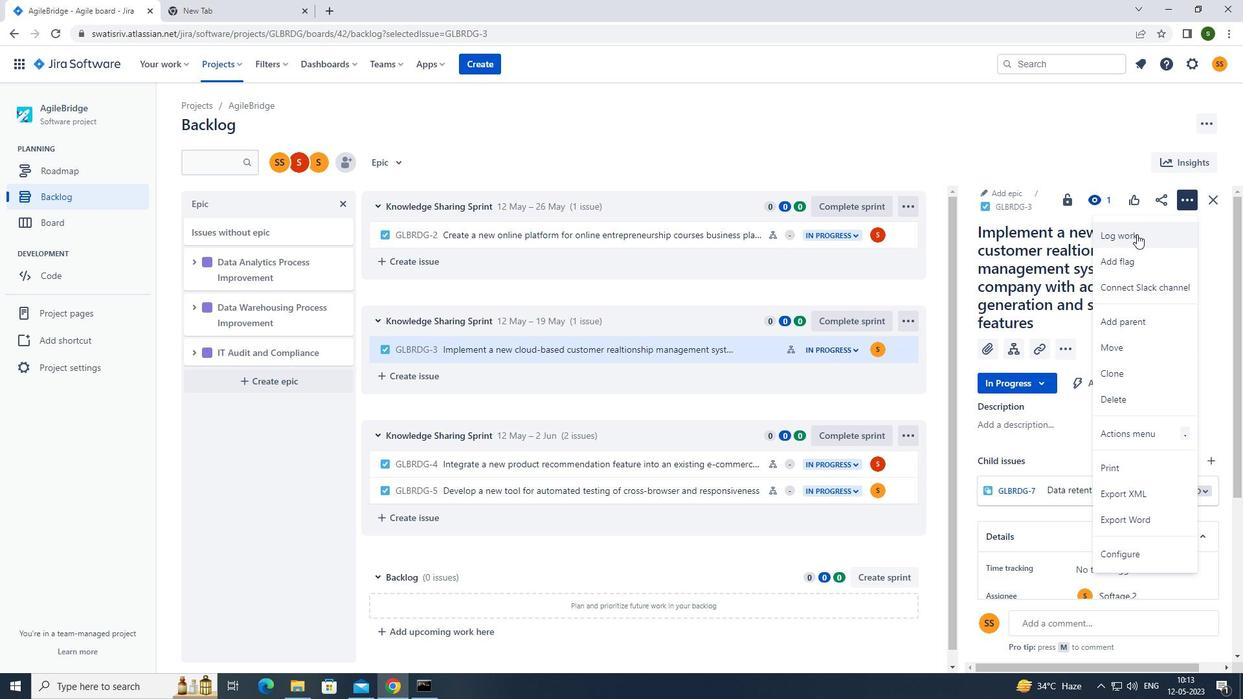 
Action: Mouse moved to (583, 168)
Screenshot: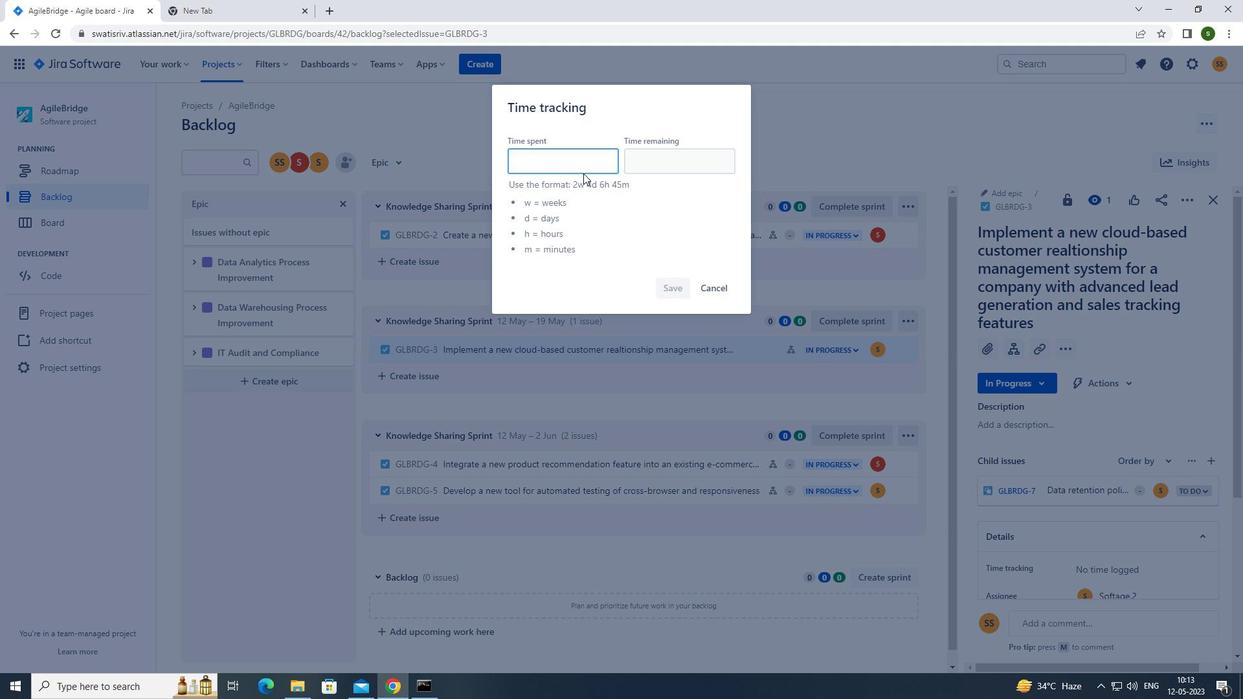 
Action: Key pressed 1w<Key.space>3d<Key.space>17h<Key.space>14m
Screenshot: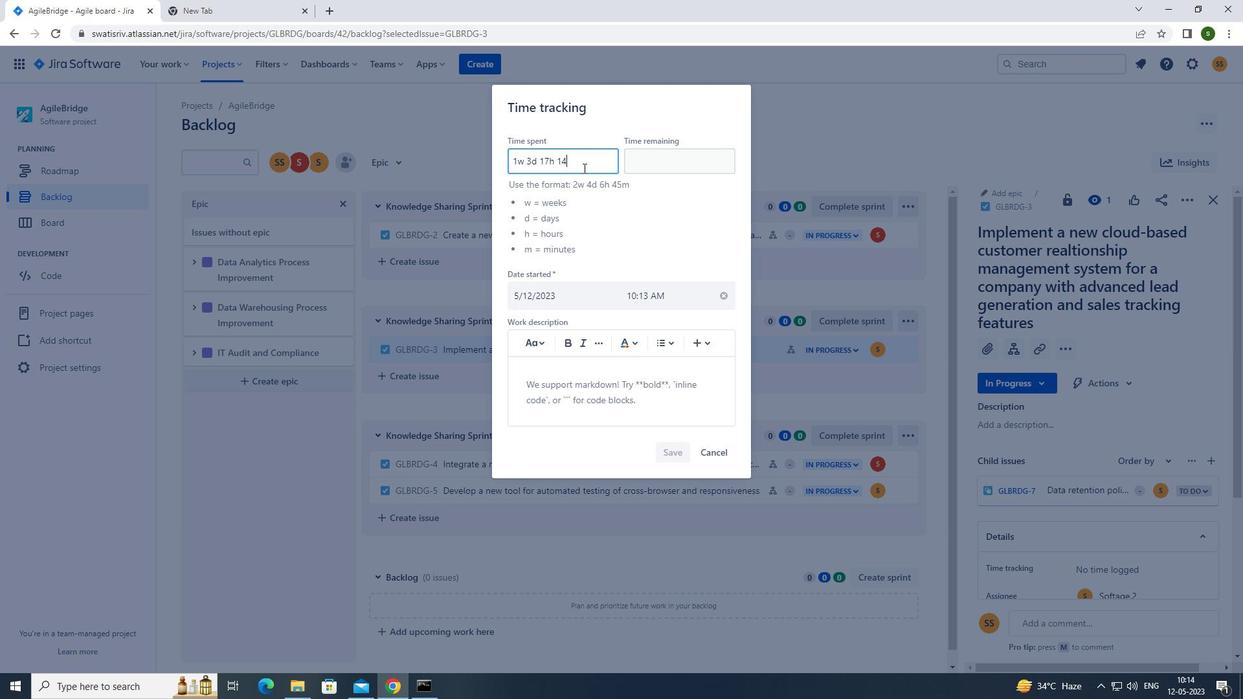 
Action: Mouse moved to (661, 176)
Screenshot: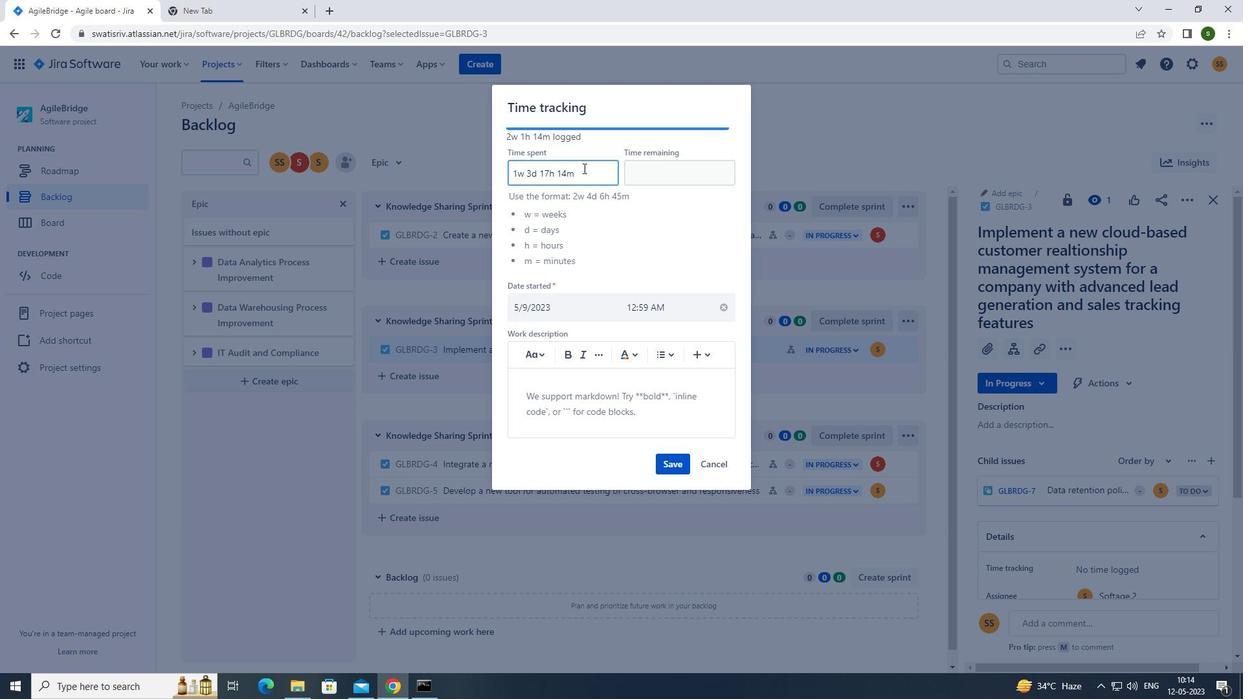 
Action: Mouse pressed left at (661, 176)
Screenshot: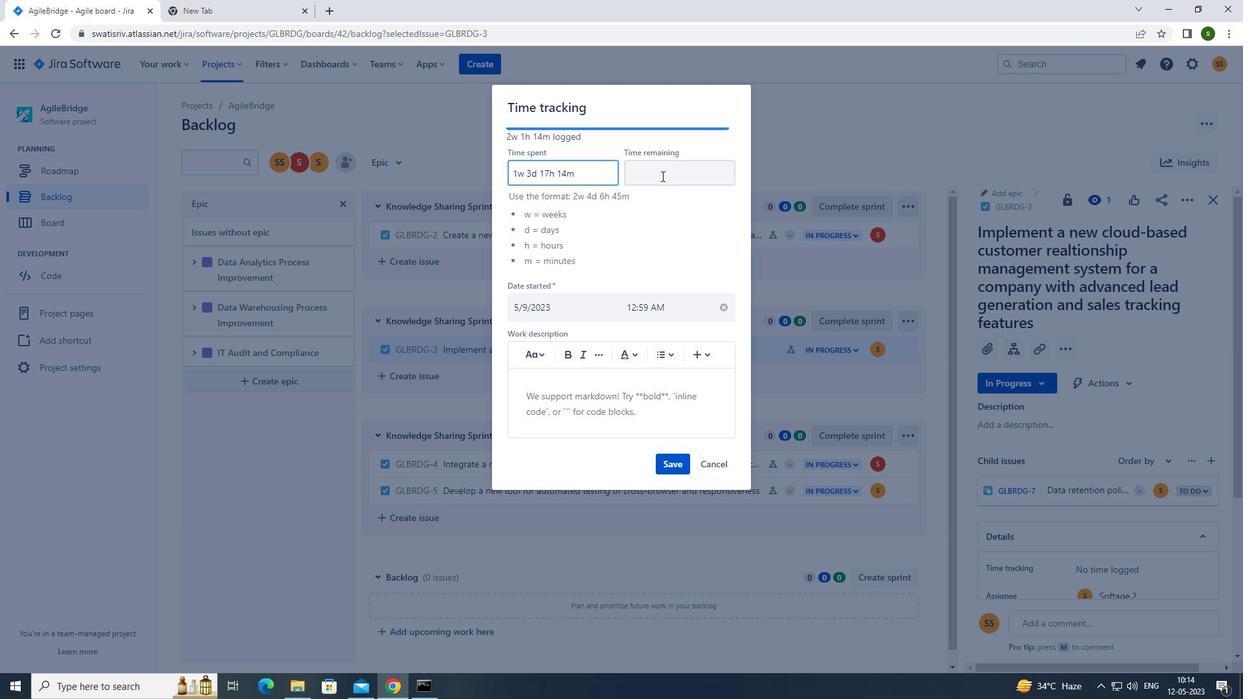 
Action: Key pressed 1w<Key.space>4d<Key.space>6h<Key.space>56m
Screenshot: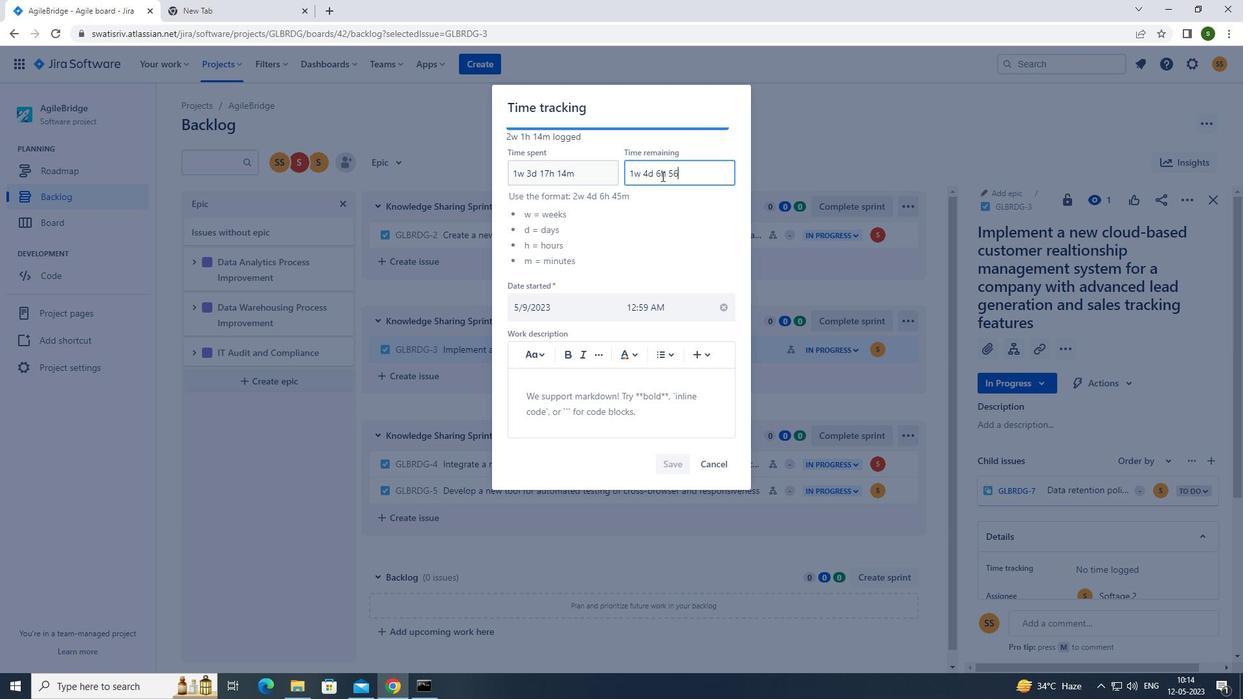 
Action: Mouse moved to (673, 463)
Screenshot: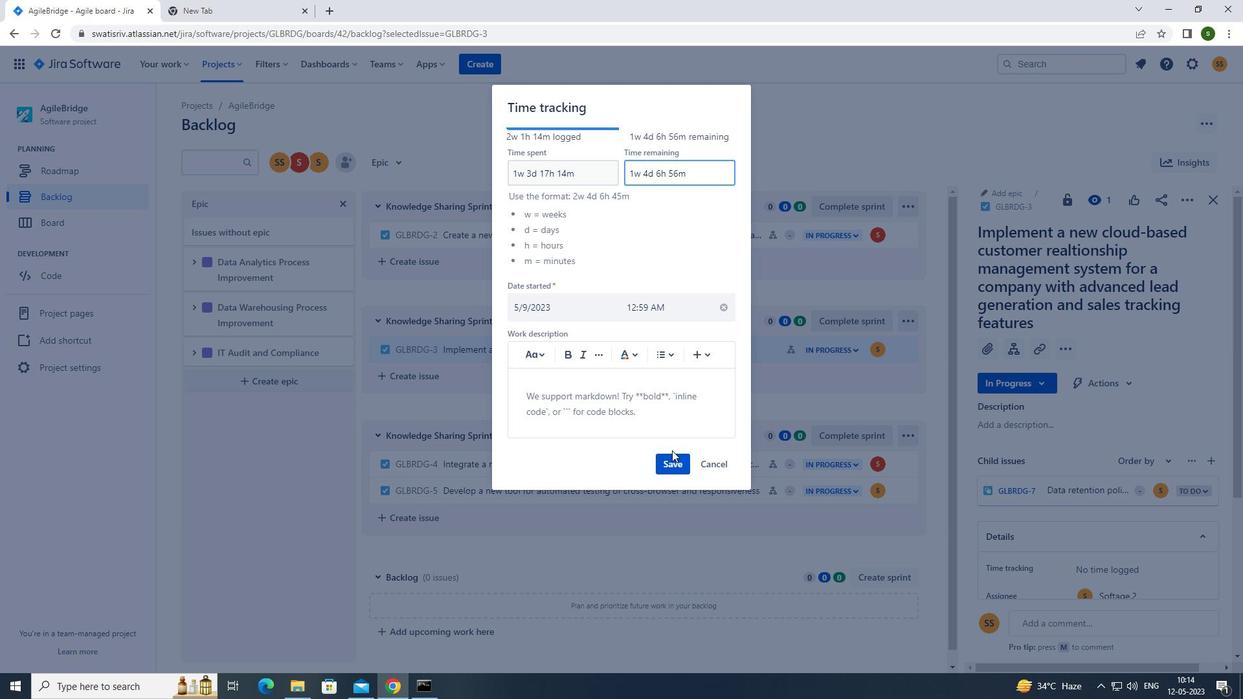 
Action: Mouse pressed left at (673, 463)
Screenshot: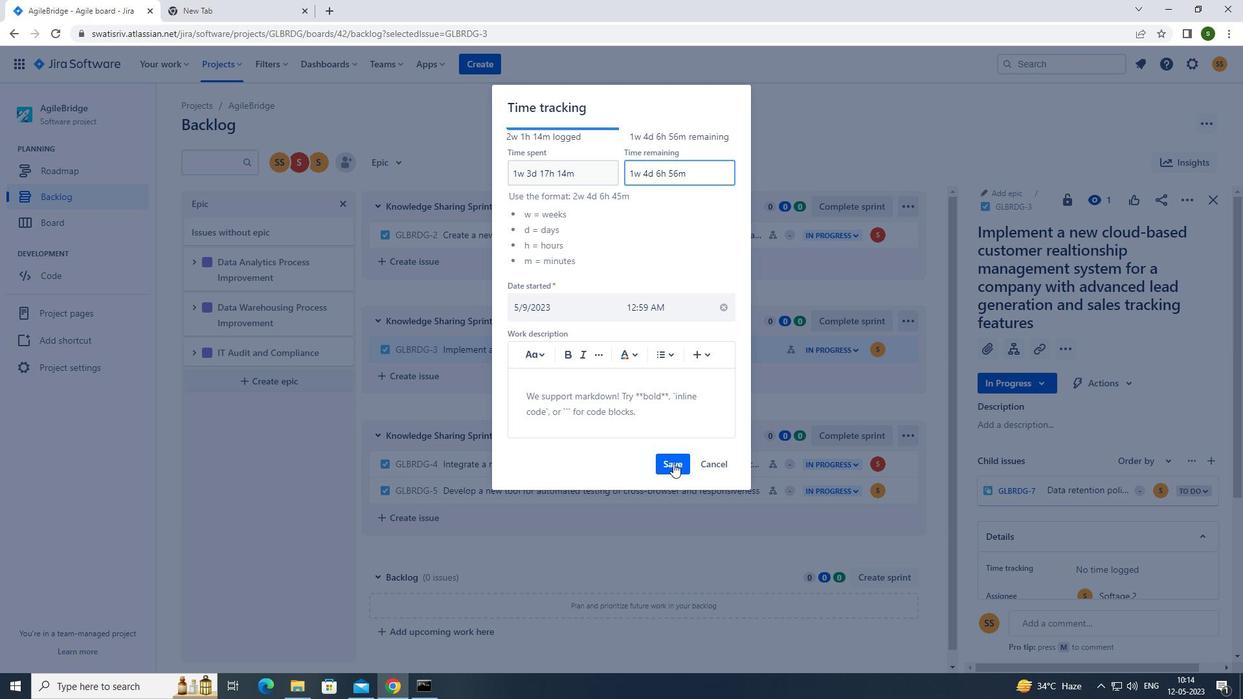 
Action: Mouse moved to (391, 159)
Screenshot: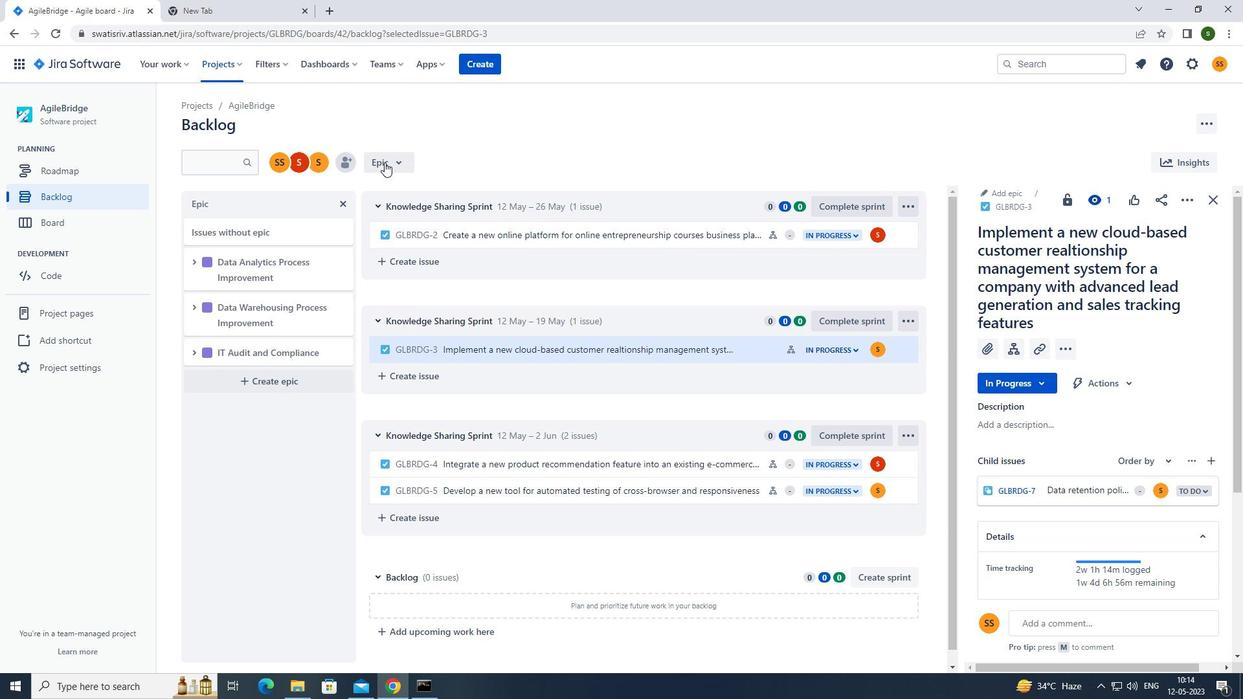 
Action: Mouse pressed left at (391, 159)
Screenshot: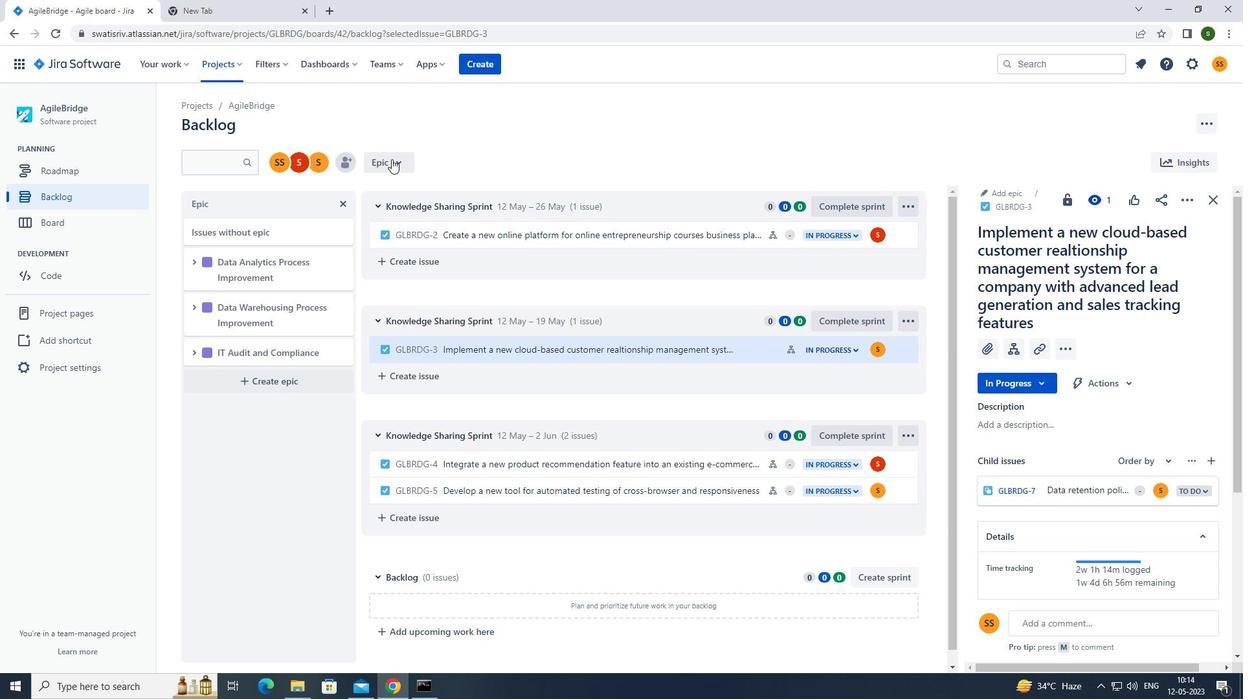 
Action: Mouse moved to (436, 240)
Screenshot: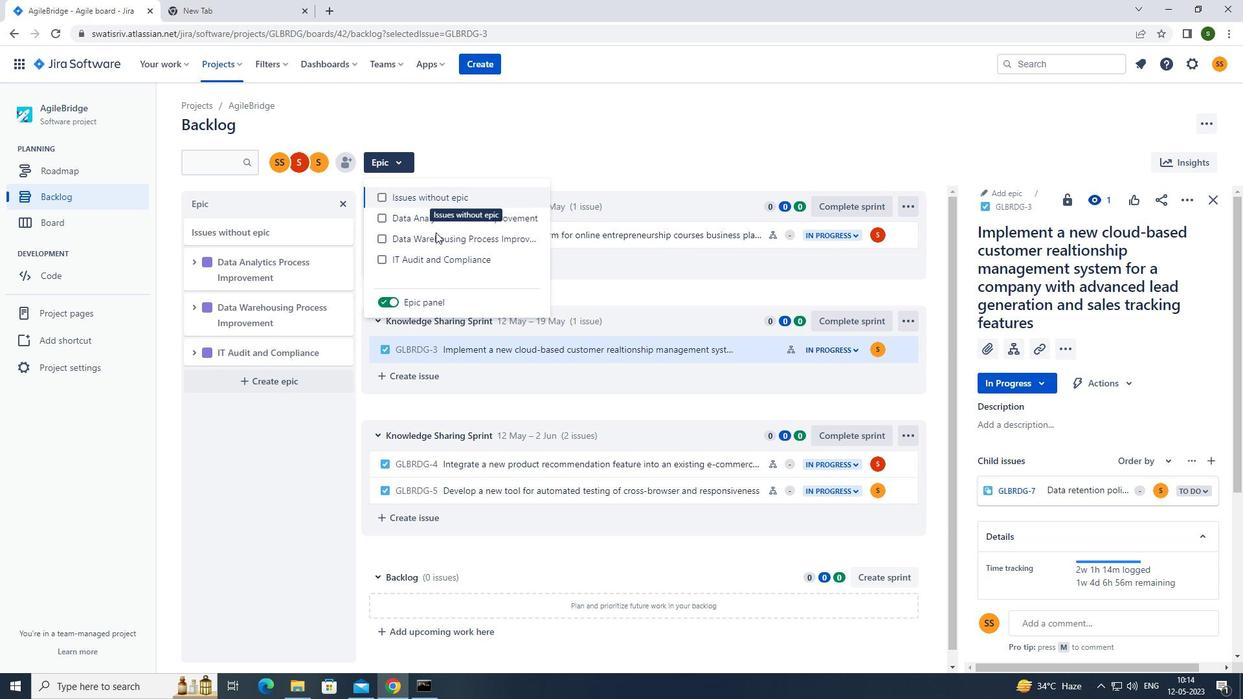 
Action: Mouse pressed left at (436, 240)
Screenshot: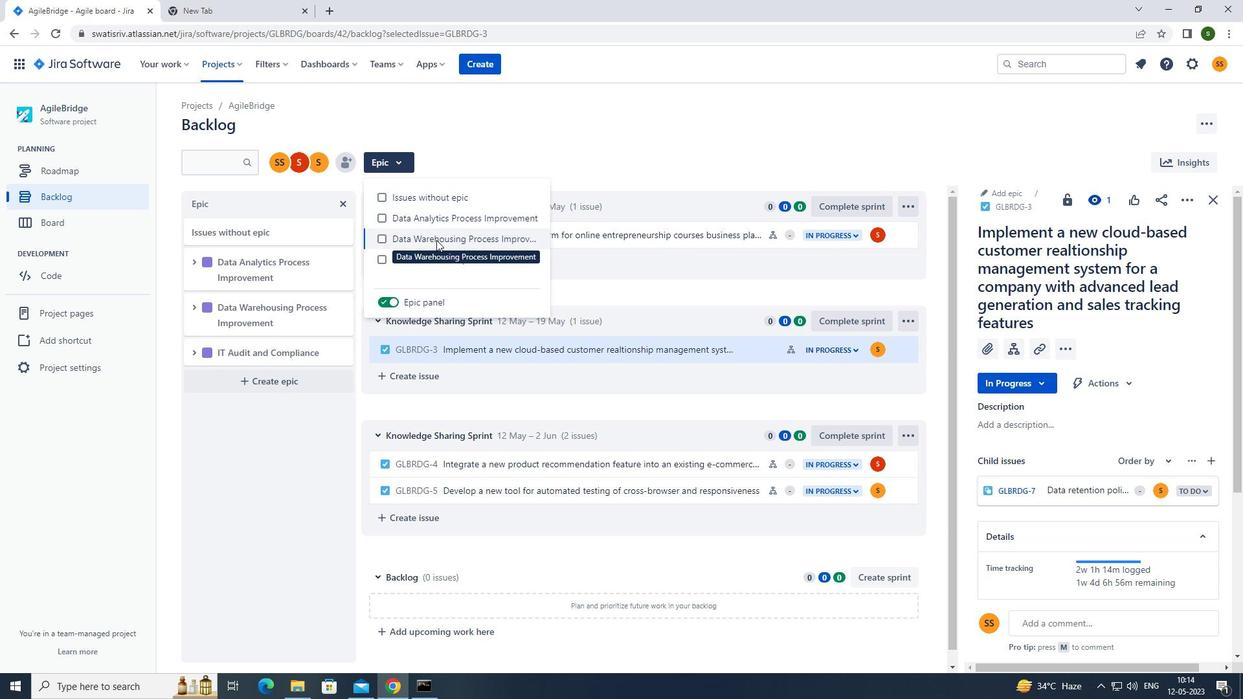 
Action: Mouse moved to (647, 127)
Screenshot: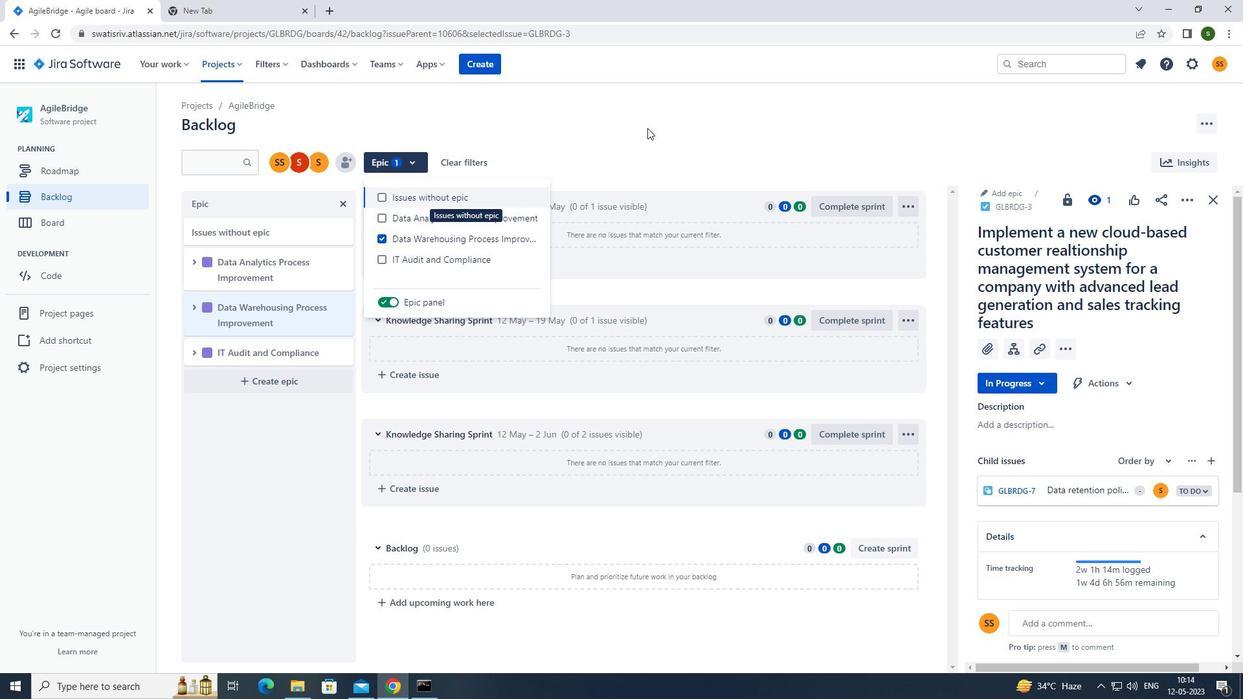 
Action: Mouse pressed left at (647, 127)
Screenshot: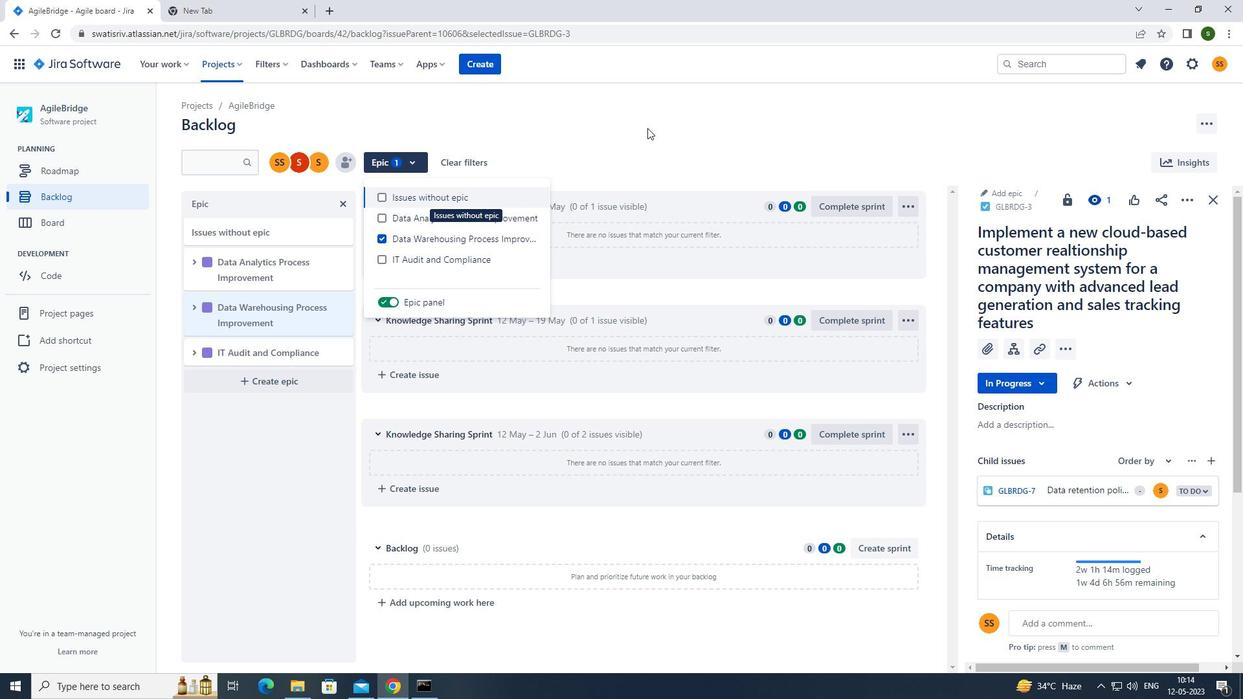 
